 Task: Open Card Card0000000022 in Board Board0000000006 in Workspace WS0000000002 in Trello. Add Member nikhrathi889@gmail.com to Card Card0000000022 in Board Board0000000006 in Workspace WS0000000002 in Trello. Add Blue Label titled Label0000000022 to Card Card0000000022 in Board Board0000000006 in Workspace WS0000000002 in Trello. Add Checklist CL0000000022 to Card Card0000000022 in Board Board0000000006 in Workspace WS0000000002 in Trello. Add Dates with Start Date as Sep 01 2023 and Due Date as Sep 30 2023 to Card Card0000000022 in Board Board0000000006 in Workspace WS0000000002 in Trello
Action: Mouse moved to (614, 61)
Screenshot: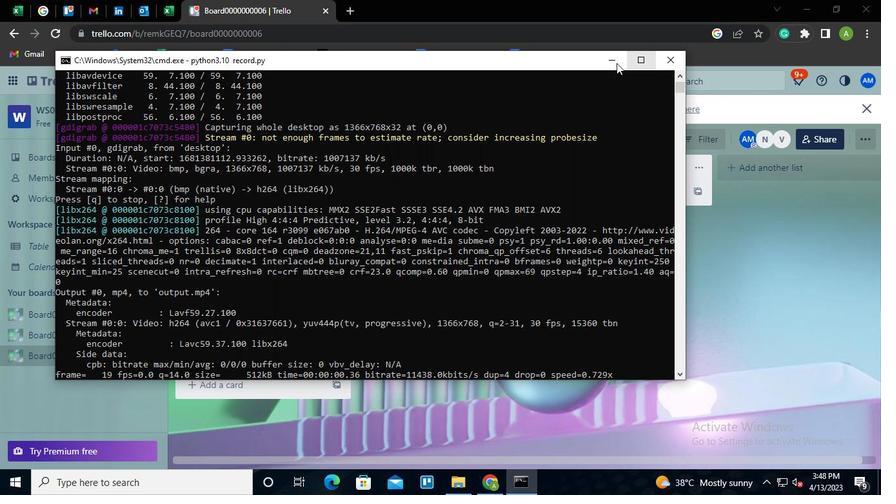 
Action: Mouse pressed left at (614, 61)
Screenshot: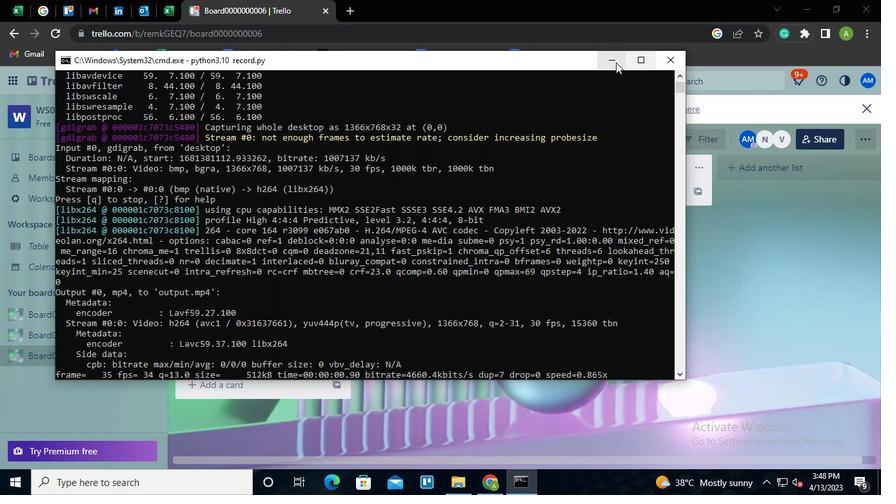 
Action: Mouse moved to (238, 306)
Screenshot: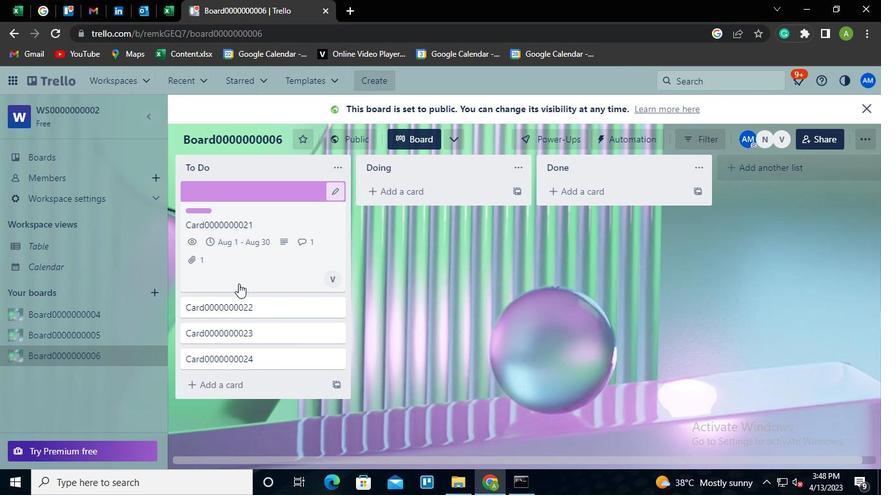 
Action: Mouse pressed left at (238, 306)
Screenshot: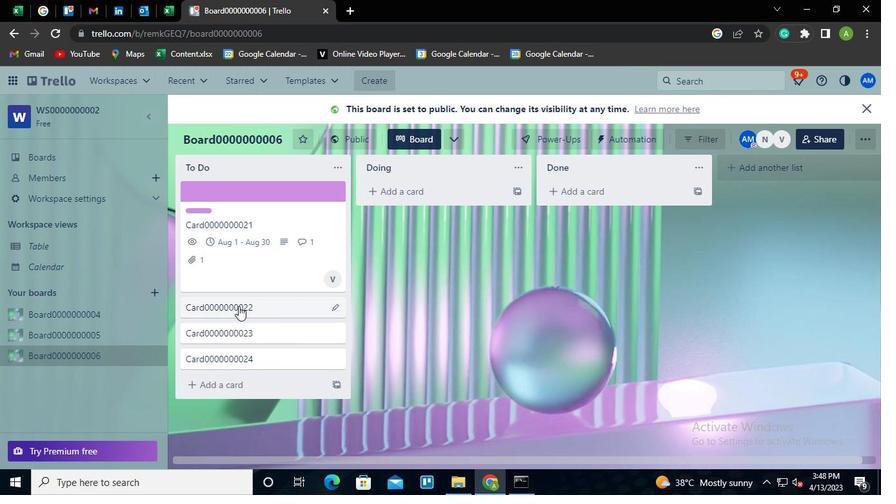 
Action: Mouse moved to (578, 228)
Screenshot: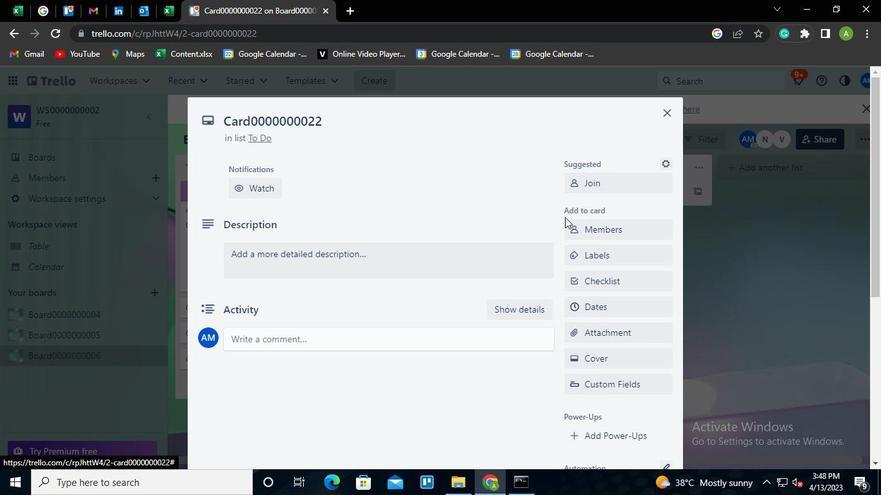 
Action: Mouse pressed left at (578, 228)
Screenshot: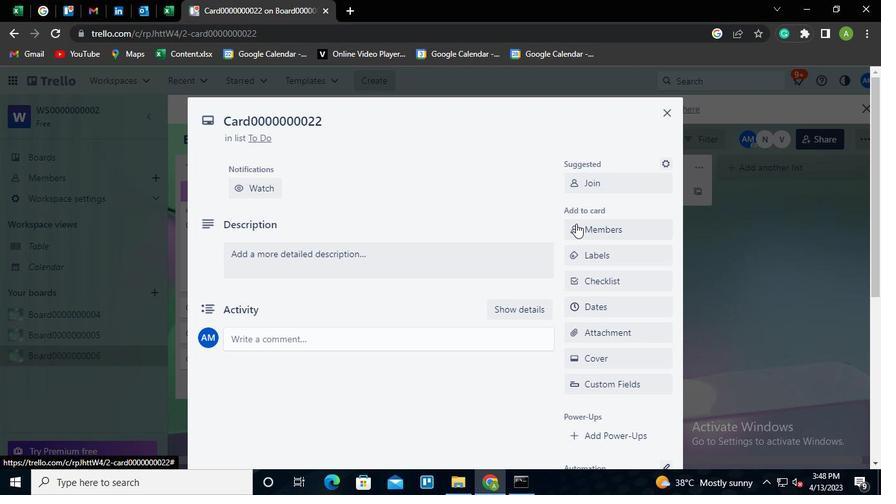 
Action: Mouse moved to (614, 390)
Screenshot: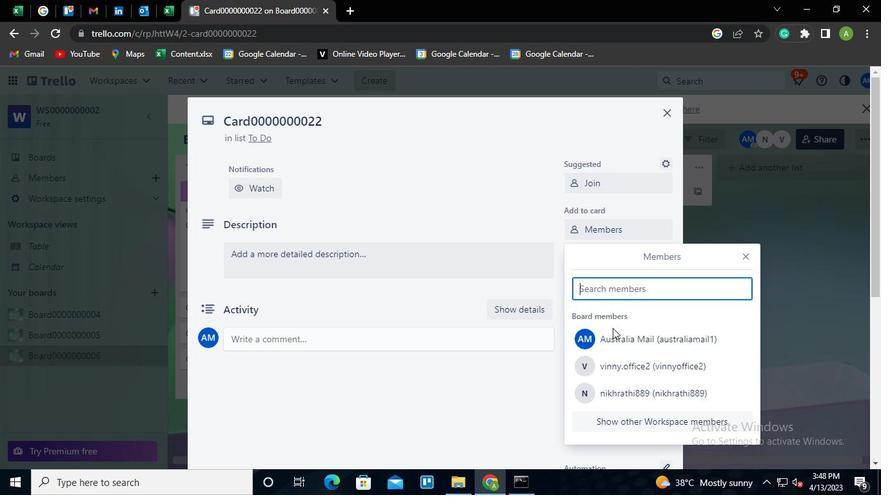 
Action: Mouse pressed left at (614, 390)
Screenshot: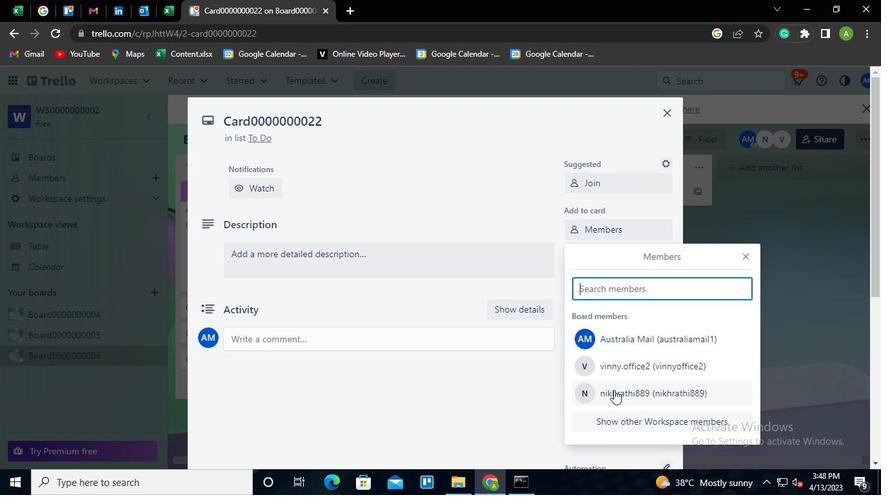 
Action: Mouse moved to (481, 188)
Screenshot: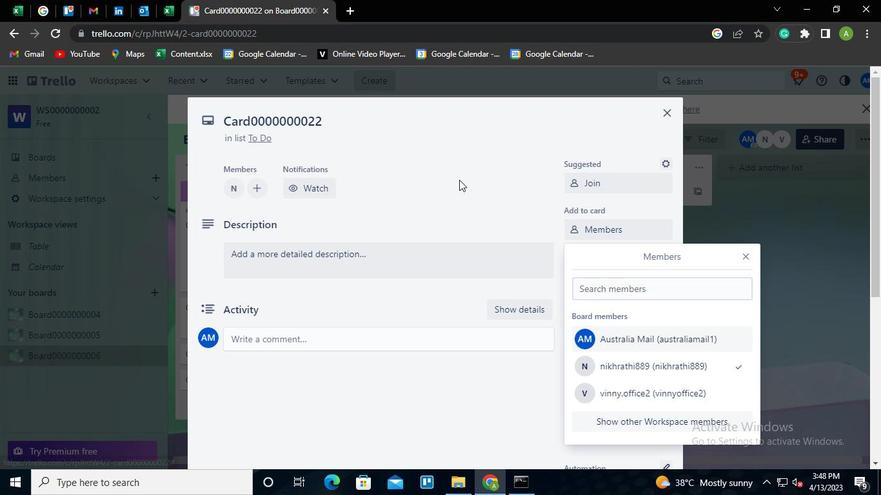 
Action: Mouse pressed left at (481, 188)
Screenshot: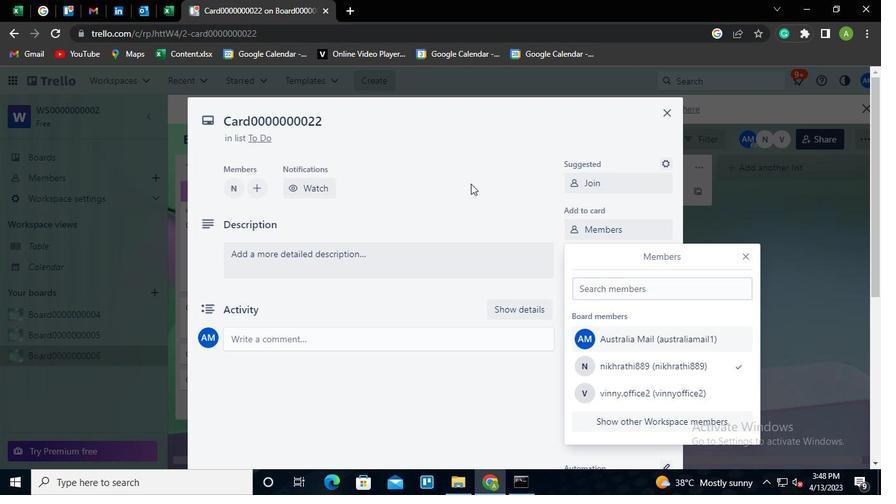 
Action: Mouse moved to (591, 251)
Screenshot: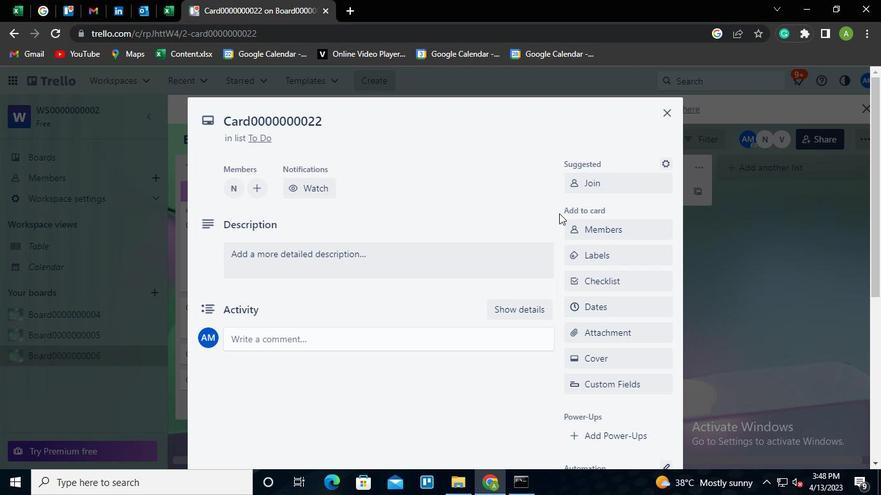 
Action: Mouse pressed left at (591, 251)
Screenshot: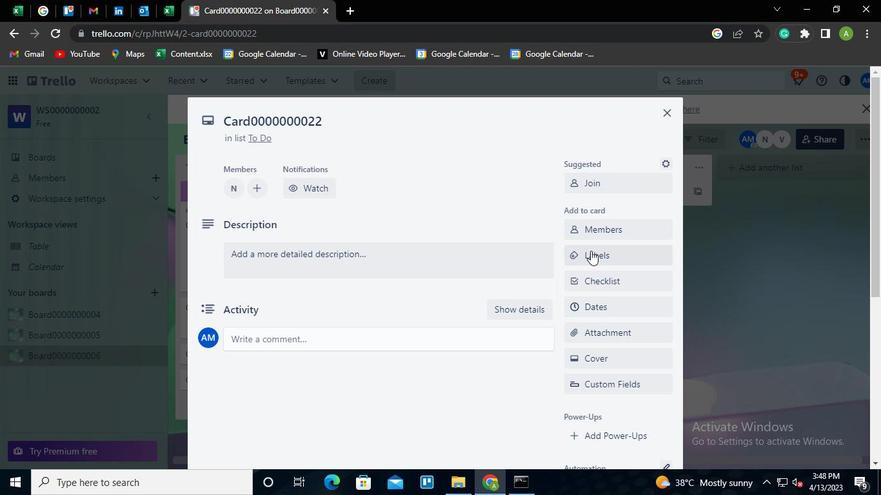 
Action: Mouse moved to (581, 309)
Screenshot: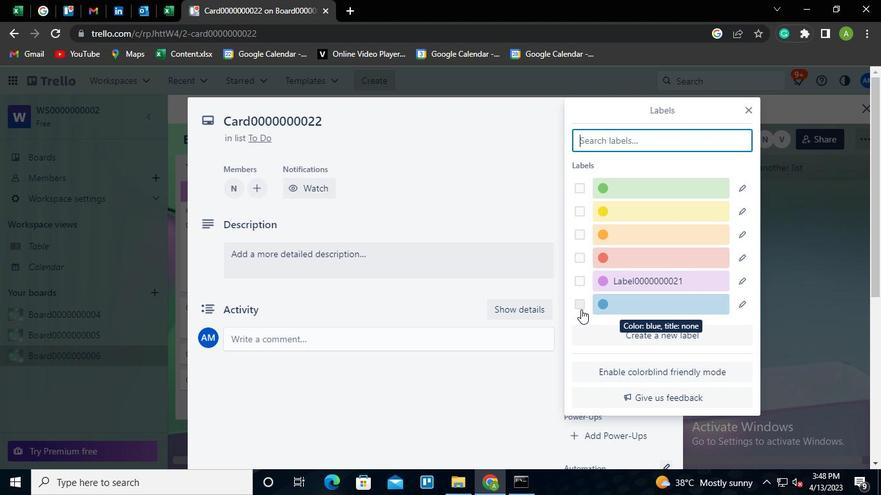
Action: Mouse pressed left at (581, 309)
Screenshot: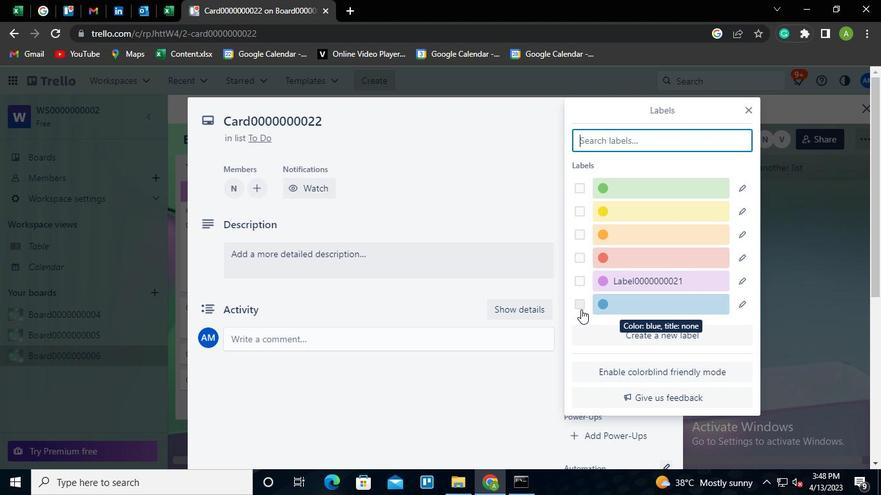 
Action: Mouse moved to (742, 302)
Screenshot: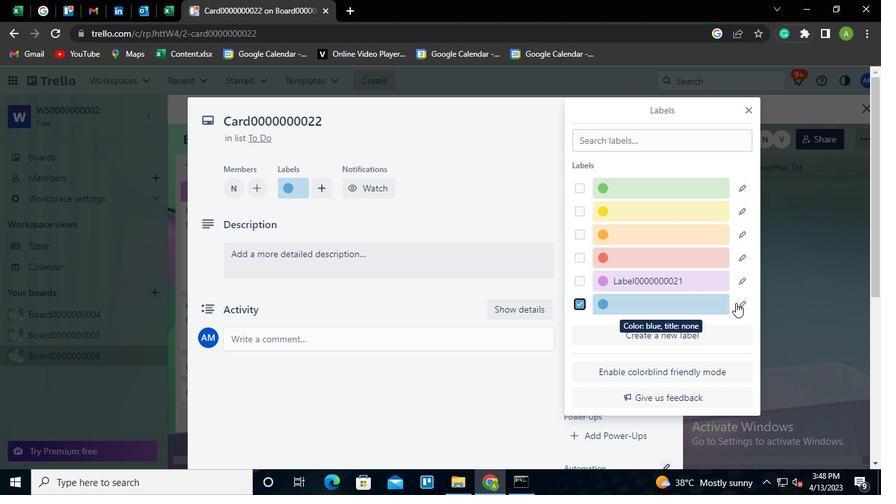 
Action: Mouse pressed left at (742, 302)
Screenshot: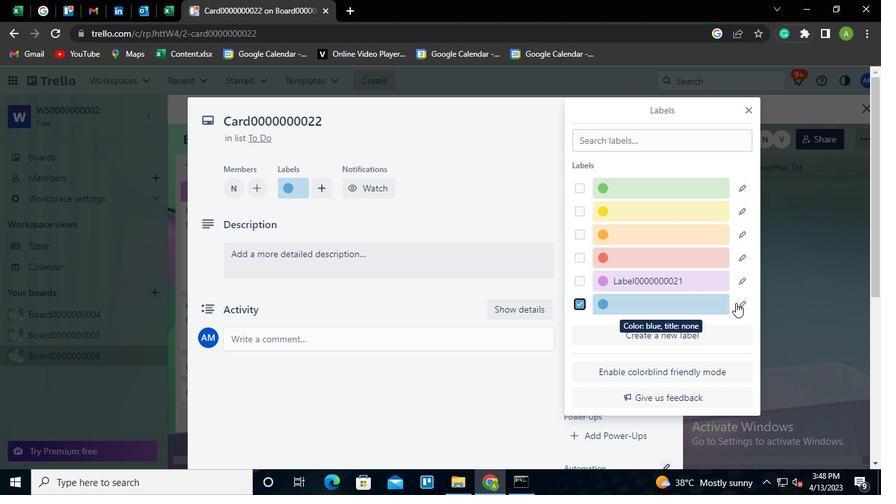 
Action: Mouse moved to (739, 296)
Screenshot: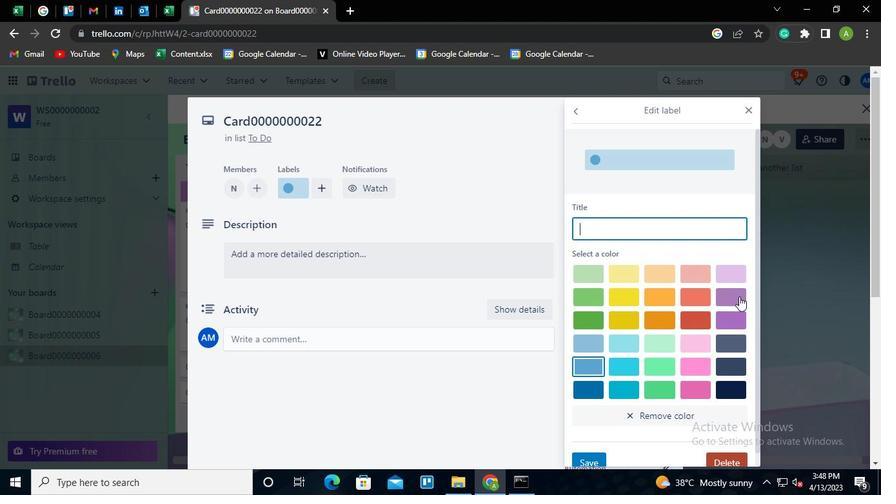
Action: Keyboard Key.shift
Screenshot: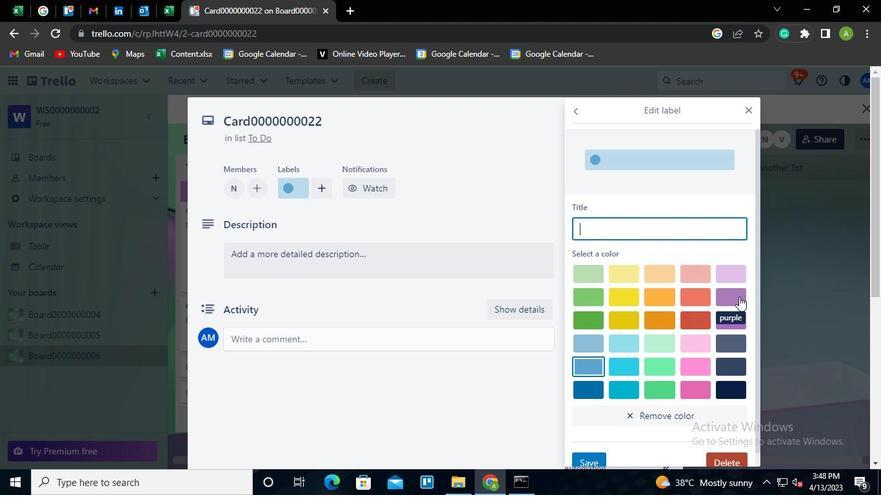
Action: Mouse moved to (738, 296)
Screenshot: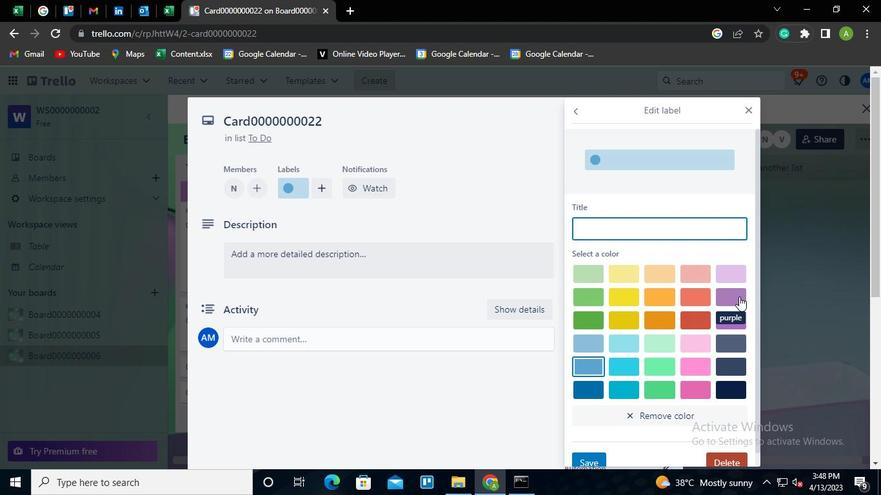 
Action: Keyboard L
Screenshot: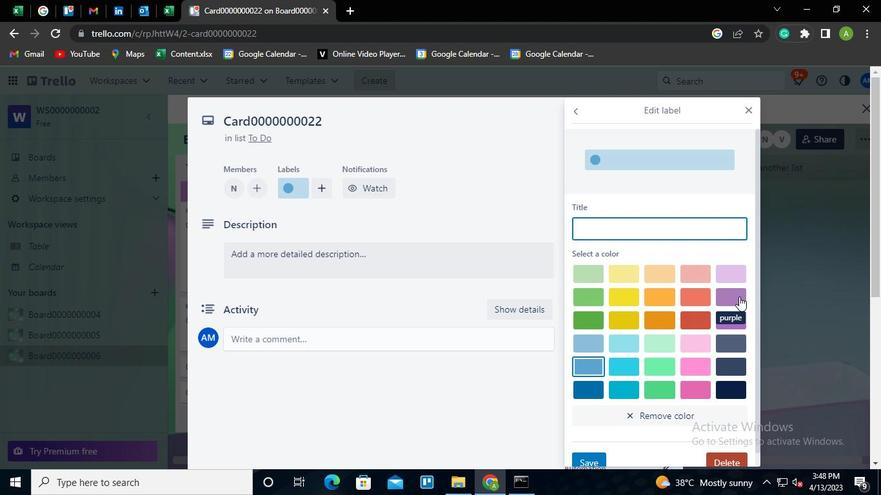 
Action: Keyboard a
Screenshot: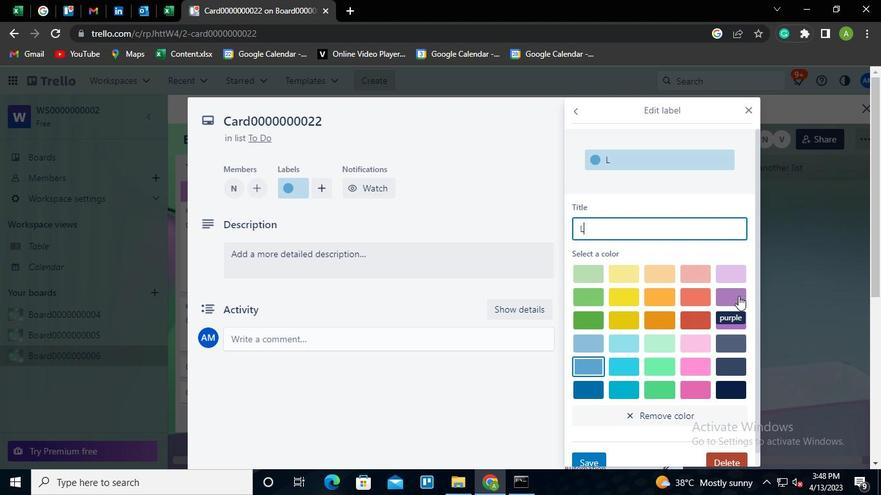
Action: Keyboard b
Screenshot: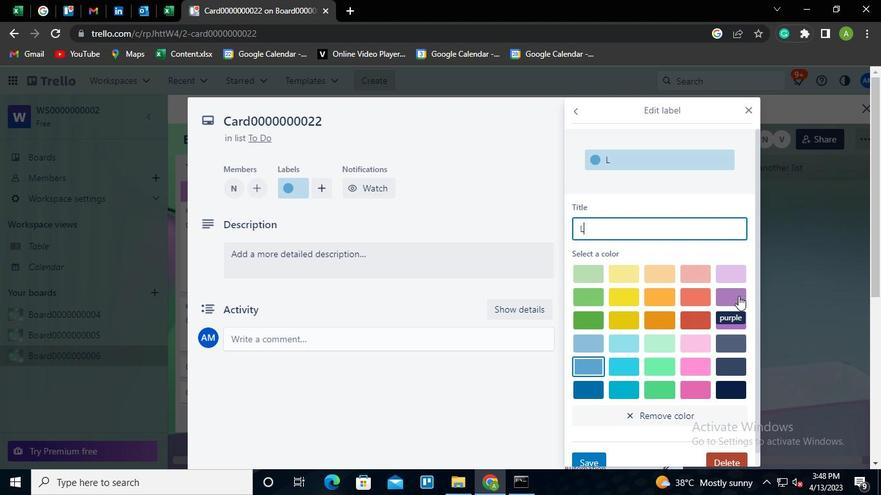 
Action: Keyboard e
Screenshot: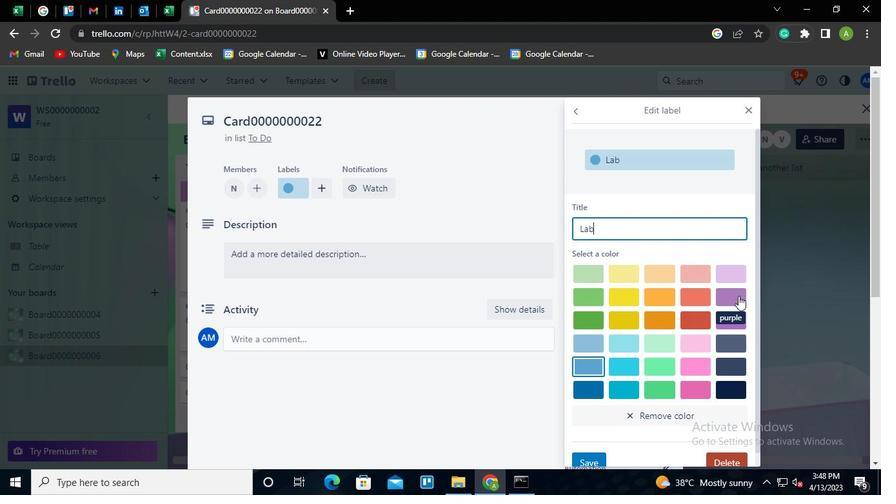 
Action: Keyboard l
Screenshot: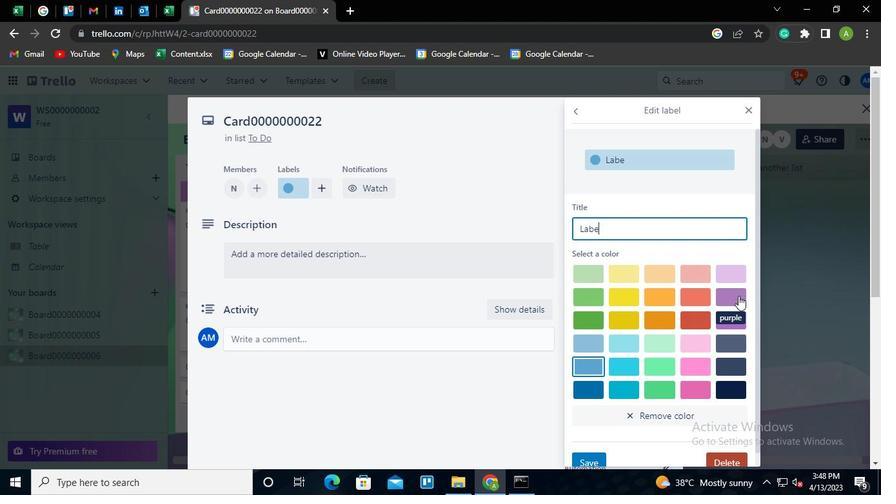 
Action: Keyboard <96>
Screenshot: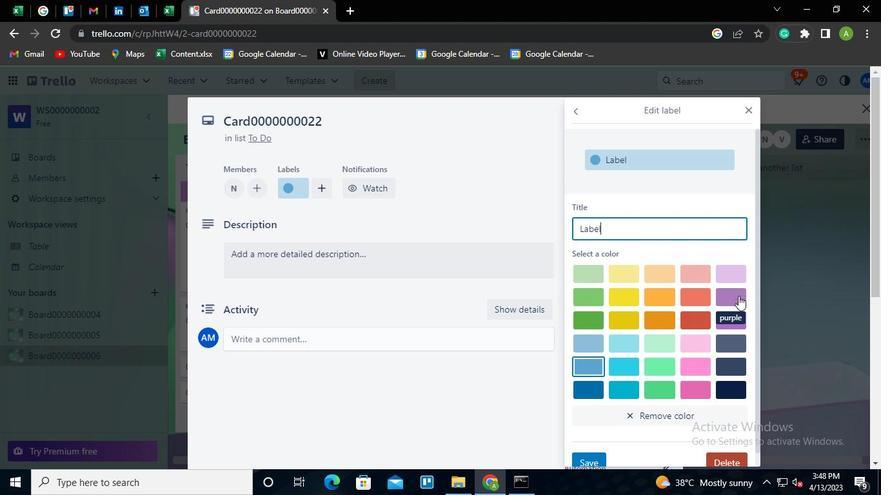 
Action: Keyboard <96>
Screenshot: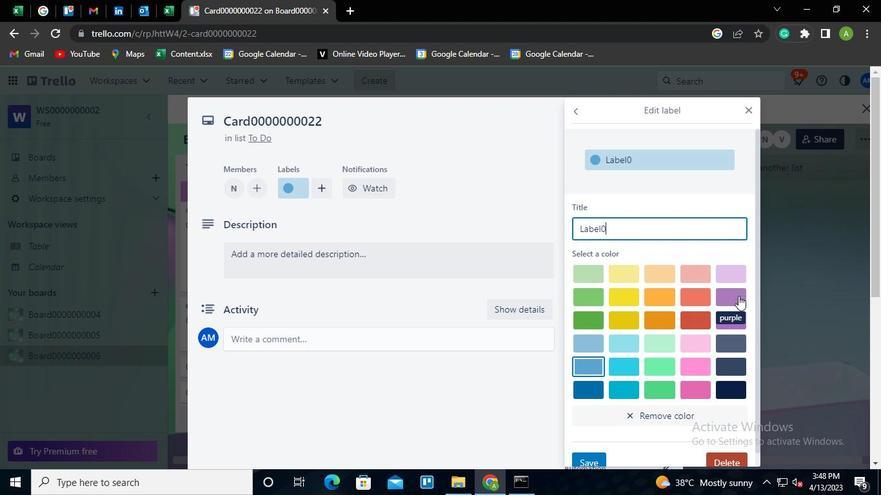
Action: Keyboard <96>
Screenshot: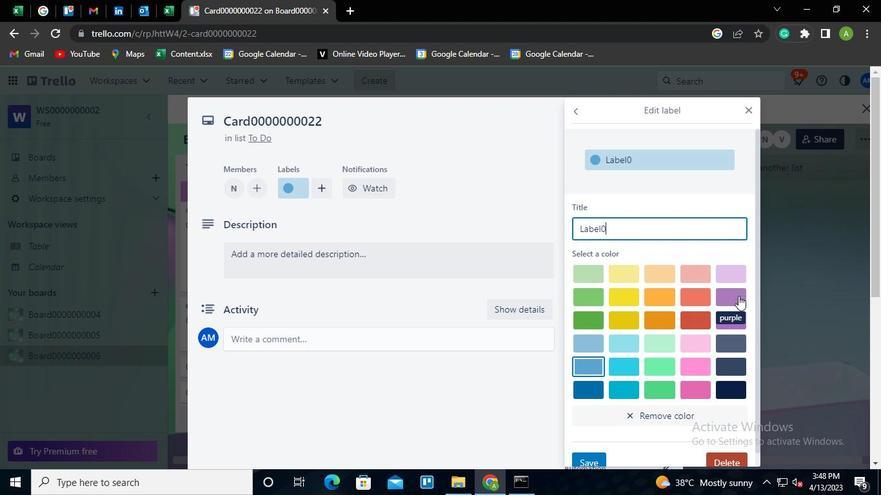 
Action: Keyboard <96>
Screenshot: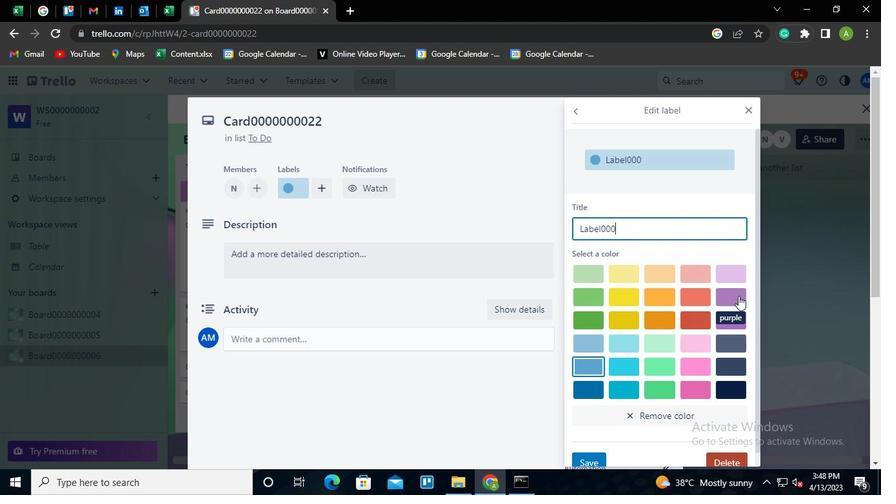 
Action: Keyboard <96>
Screenshot: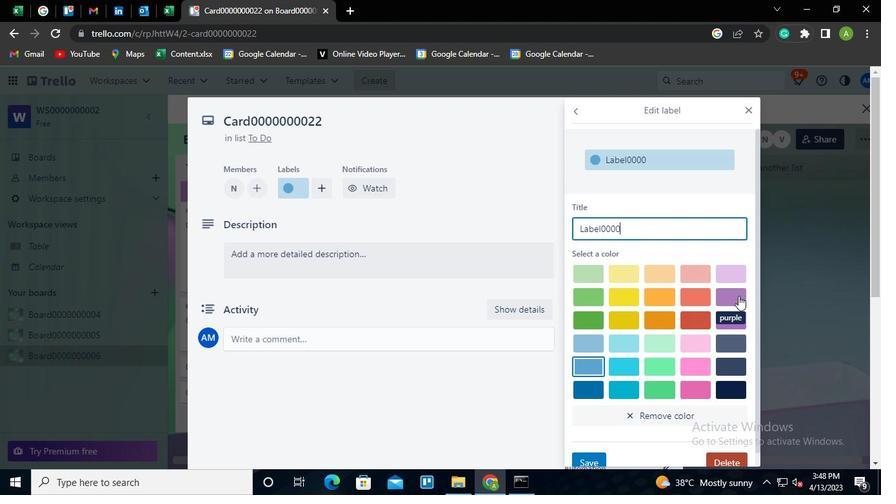 
Action: Keyboard <96>
Screenshot: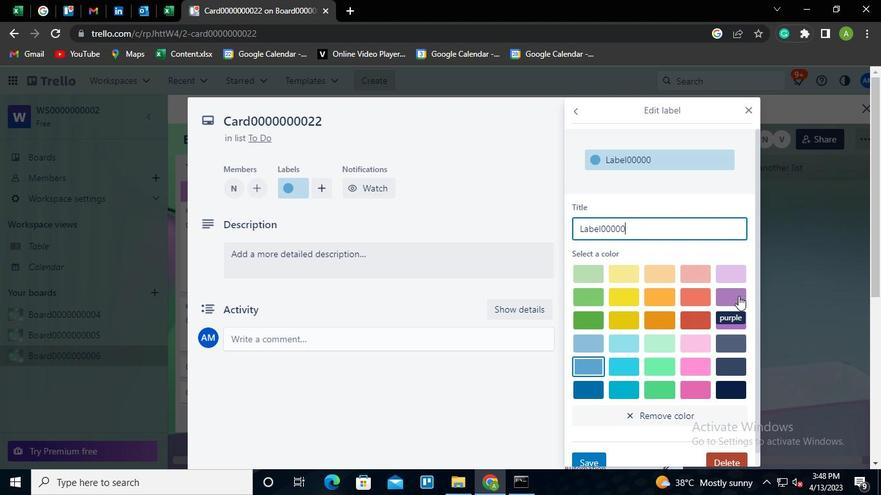 
Action: Keyboard <96>
Screenshot: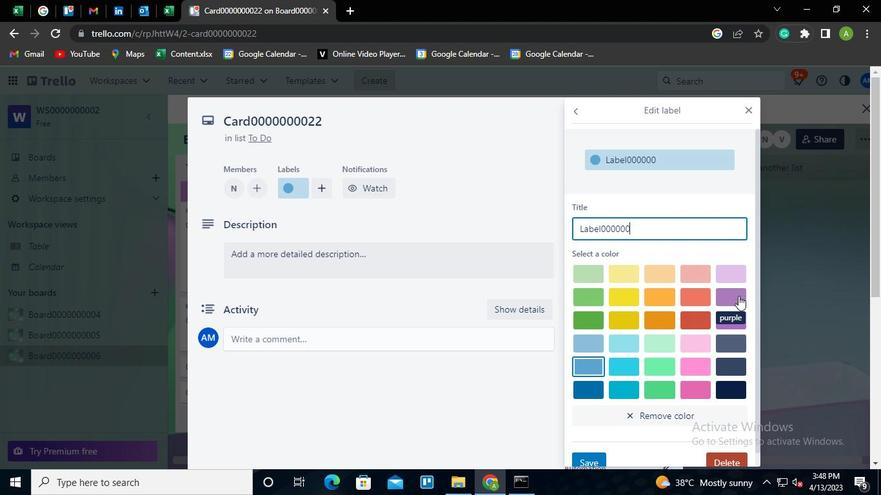 
Action: Keyboard <96>
Screenshot: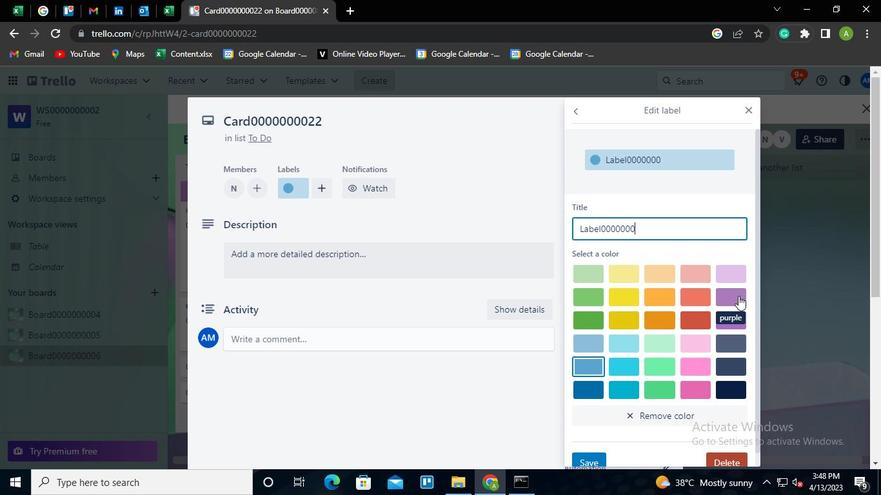 
Action: Keyboard <98>
Screenshot: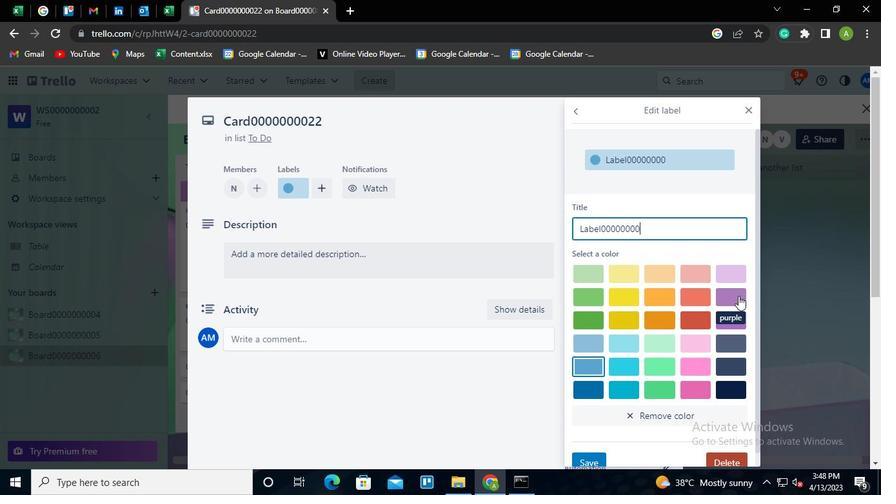 
Action: Keyboard <98>
Screenshot: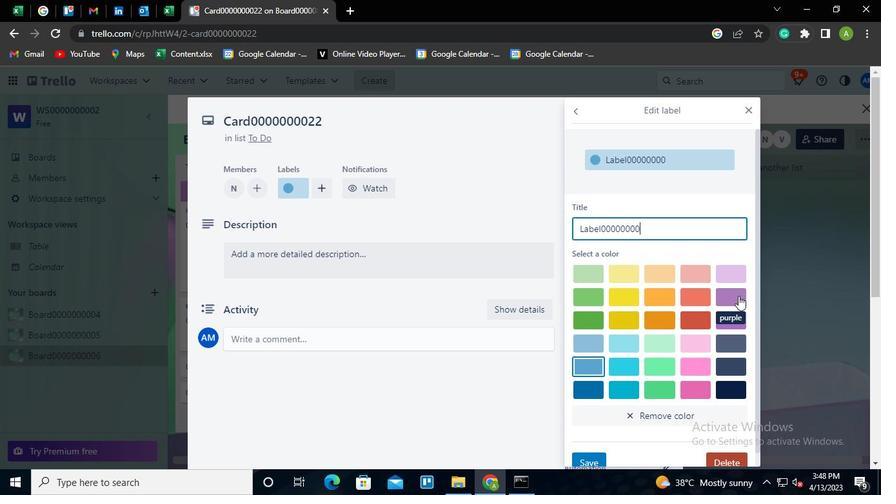 
Action: Mouse moved to (591, 456)
Screenshot: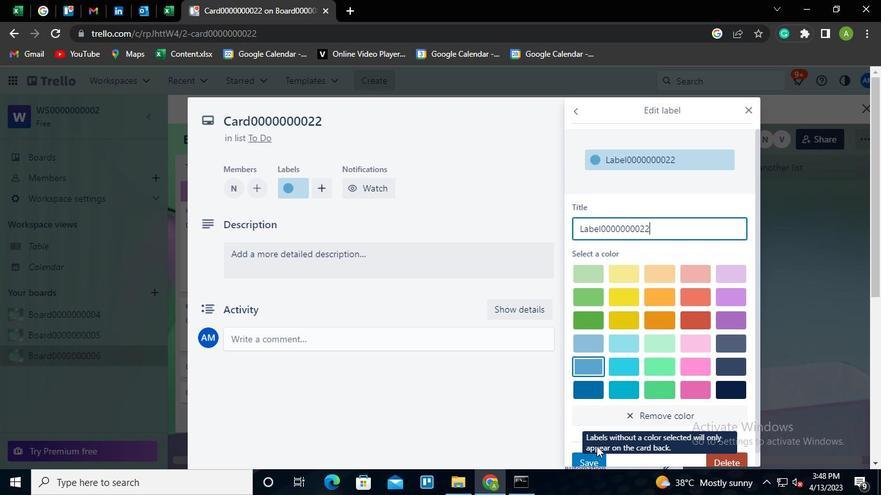 
Action: Mouse pressed left at (591, 456)
Screenshot: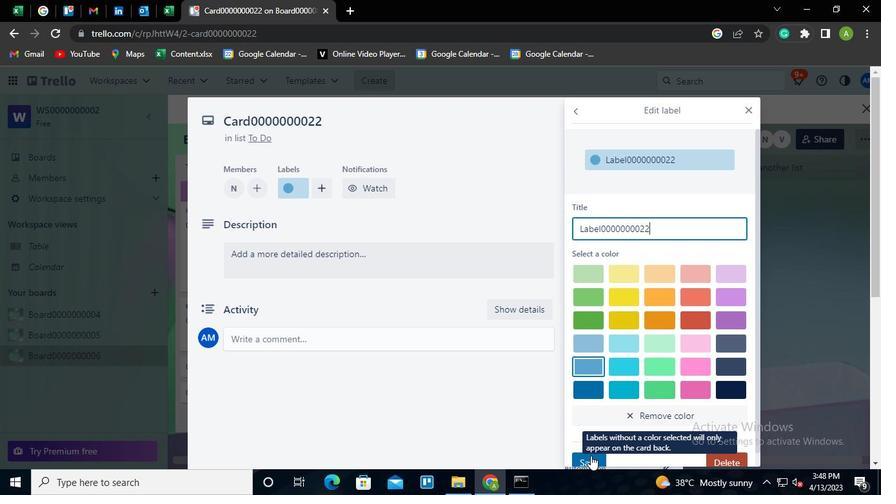 
Action: Mouse moved to (515, 214)
Screenshot: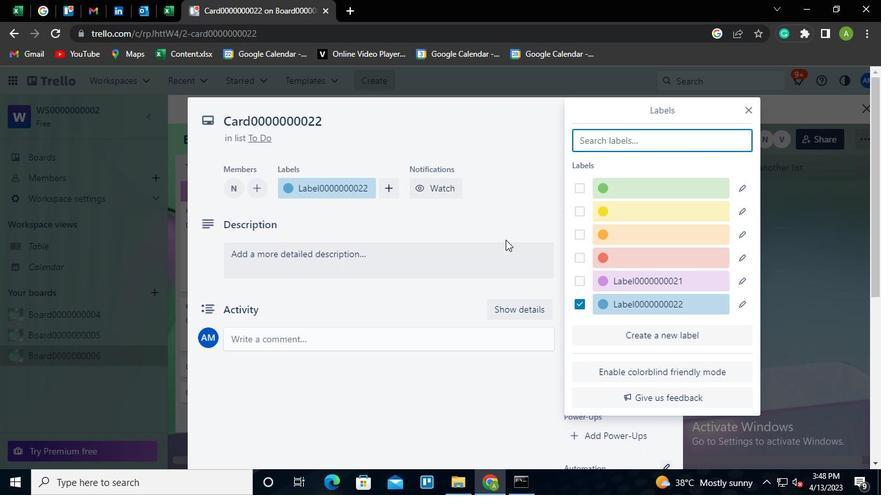 
Action: Mouse pressed left at (515, 214)
Screenshot: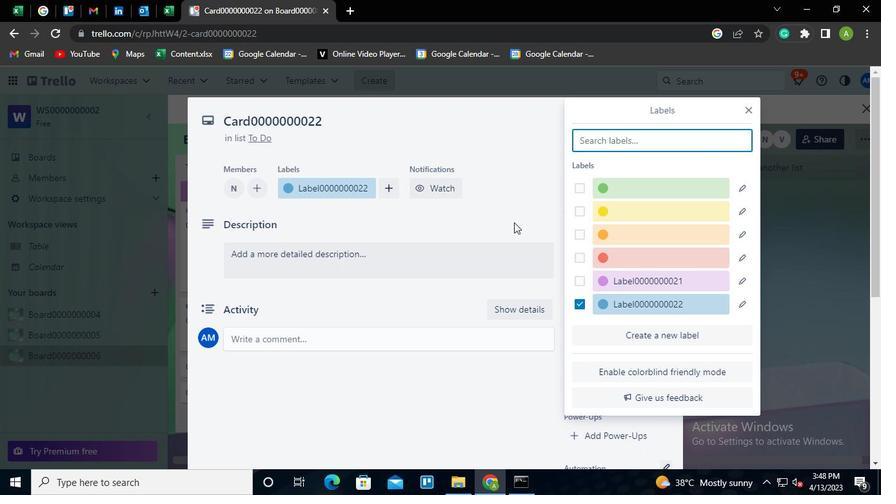 
Action: Mouse moved to (602, 281)
Screenshot: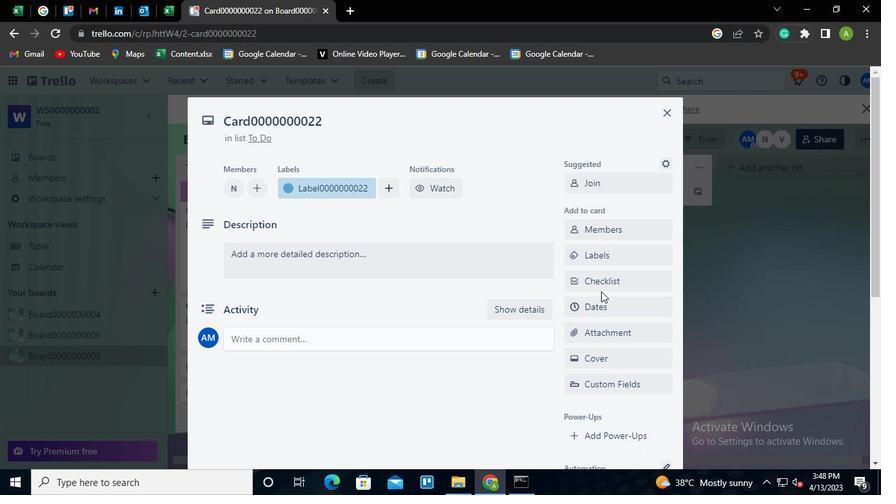 
Action: Mouse pressed left at (602, 281)
Screenshot: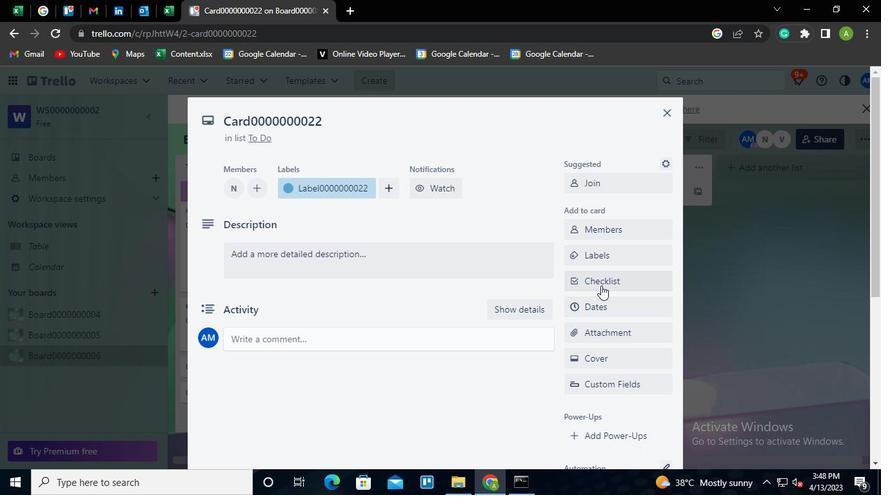 
Action: Mouse moved to (602, 281)
Screenshot: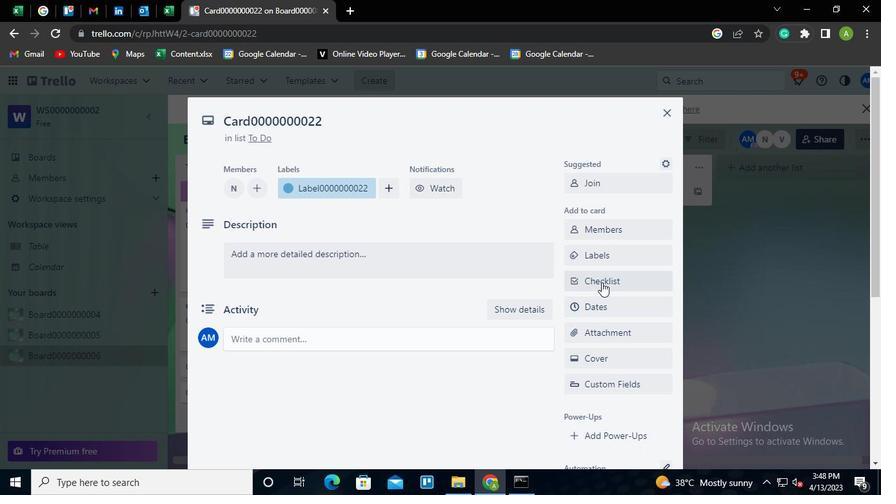 
Action: Keyboard Key.shift
Screenshot: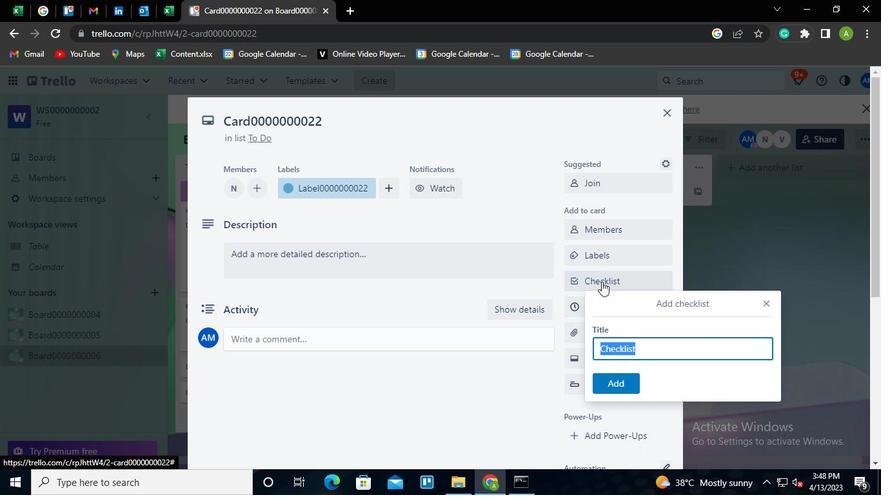 
Action: Keyboard C
Screenshot: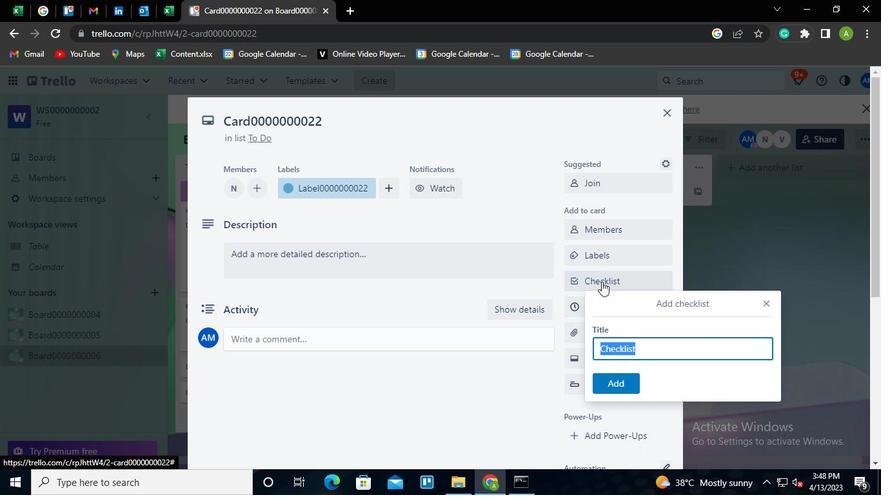 
Action: Keyboard L
Screenshot: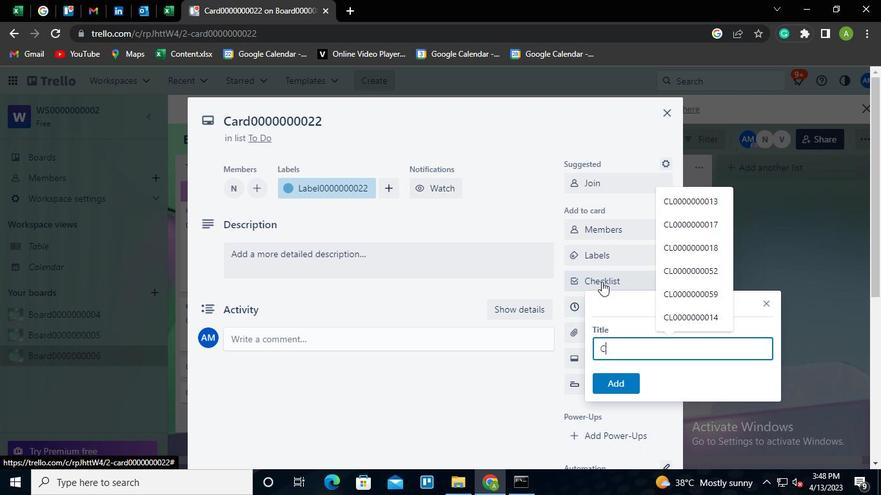 
Action: Keyboard <96>
Screenshot: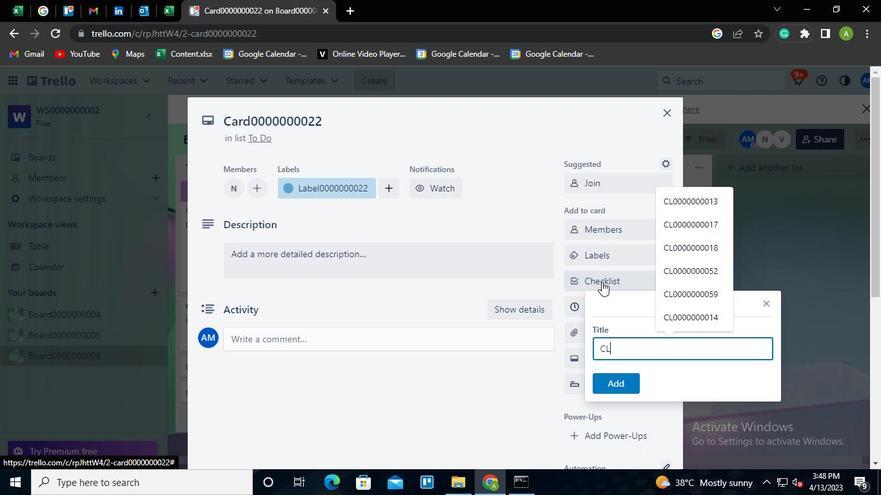 
Action: Keyboard <96>
Screenshot: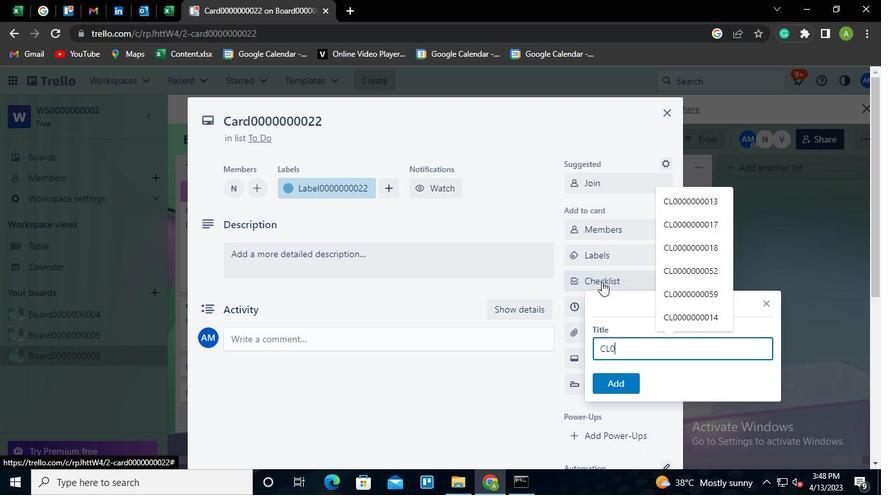 
Action: Keyboard <96>
Screenshot: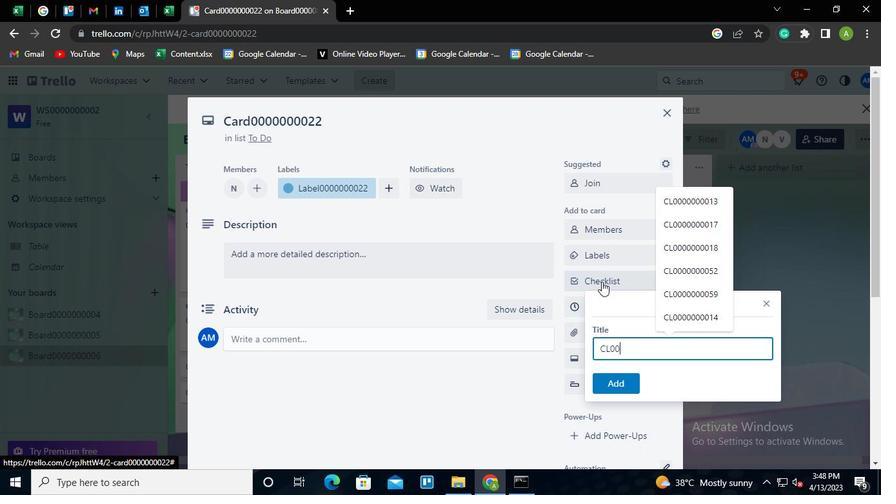
Action: Keyboard <96>
Screenshot: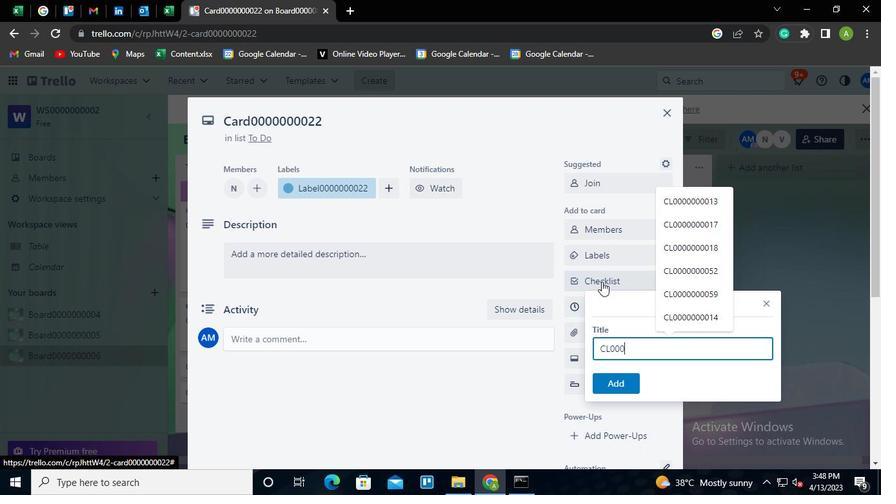 
Action: Keyboard <96>
Screenshot: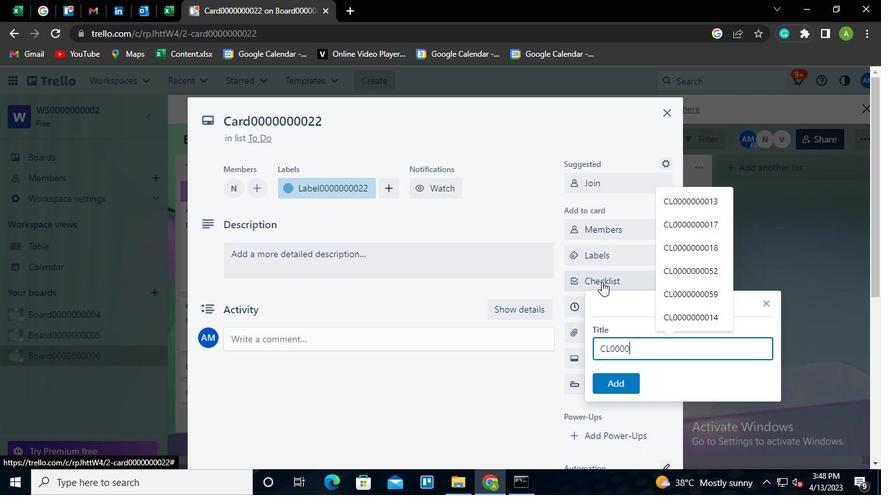 
Action: Keyboard <96>
Screenshot: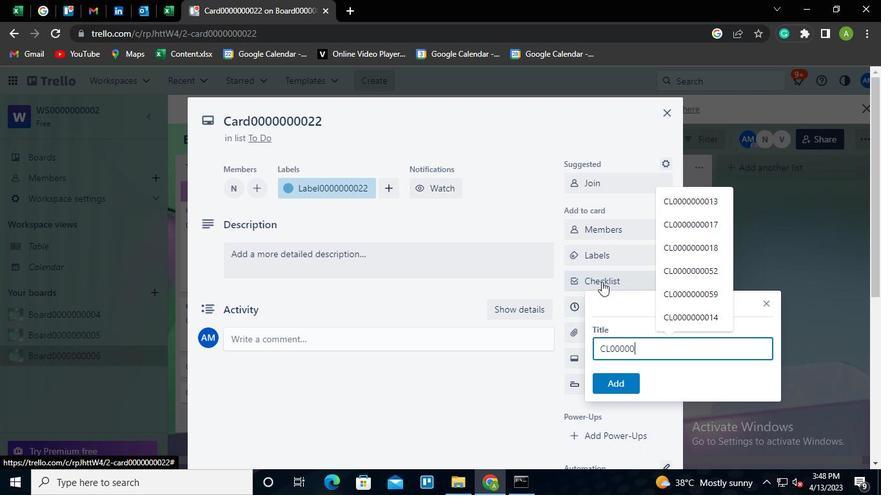
Action: Keyboard <96>
Screenshot: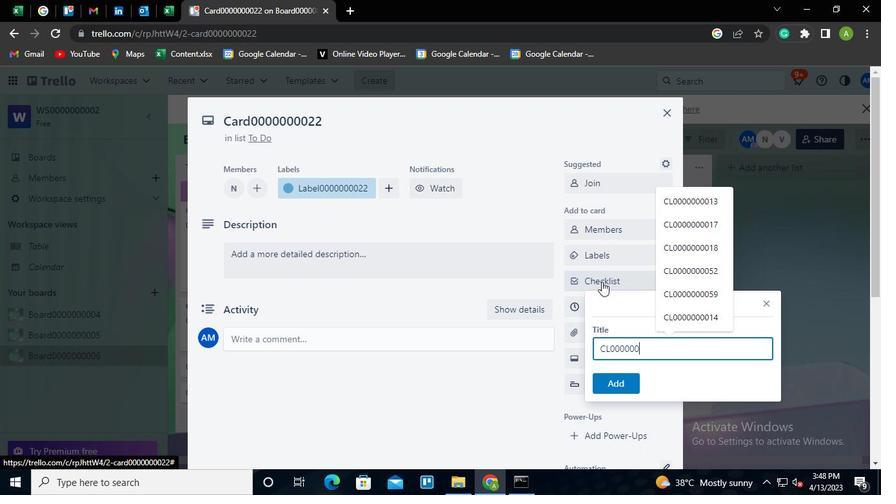 
Action: Keyboard <96>
Screenshot: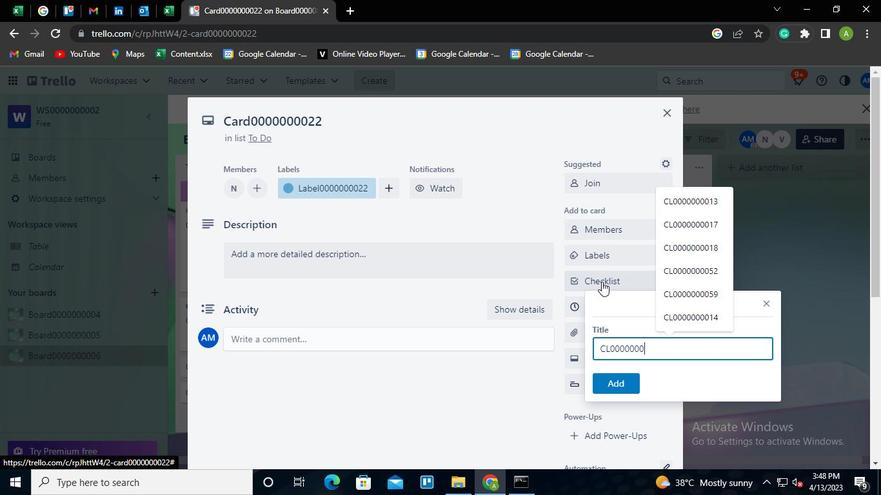 
Action: Keyboard <98>
Screenshot: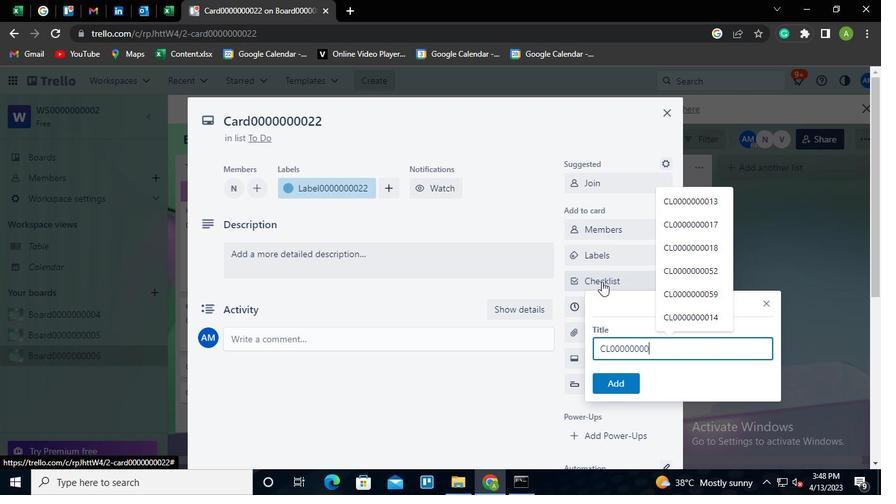 
Action: Keyboard <98>
Screenshot: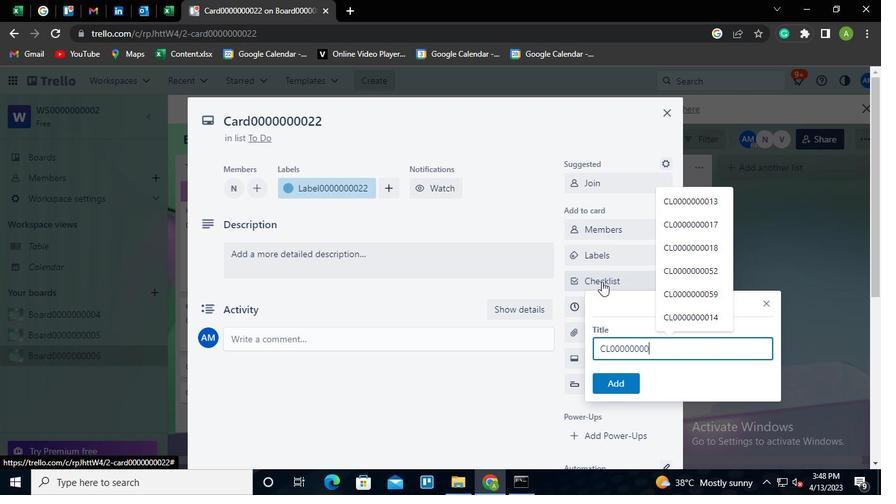 
Action: Mouse moved to (614, 378)
Screenshot: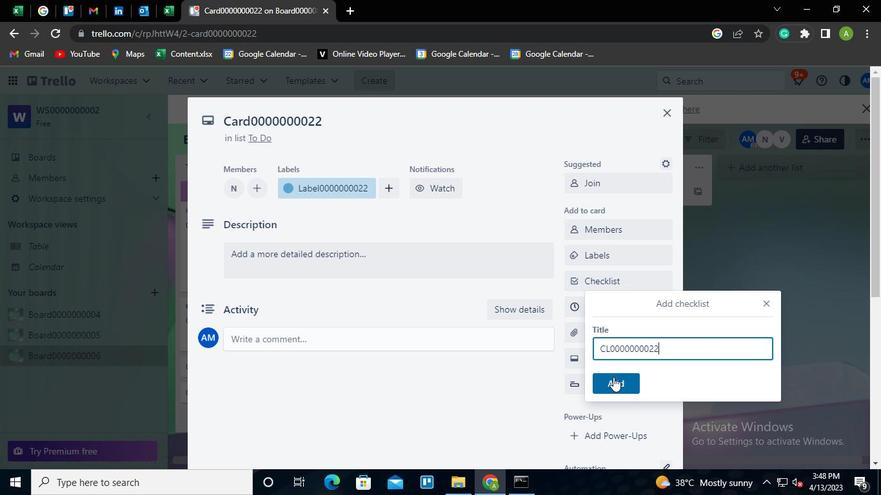 
Action: Mouse pressed left at (614, 378)
Screenshot: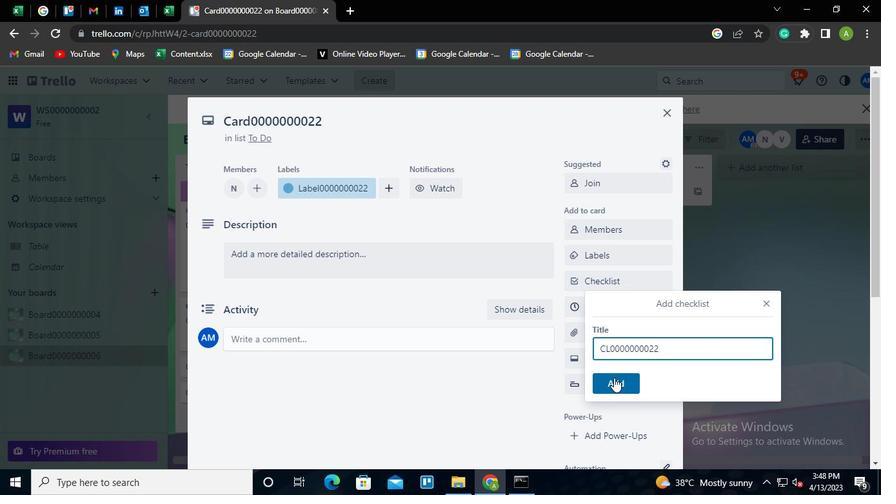 
Action: Mouse moved to (608, 302)
Screenshot: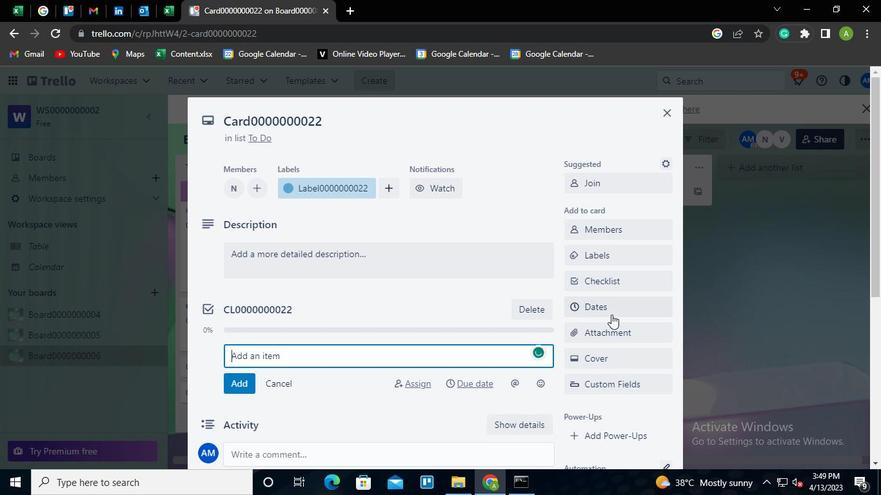 
Action: Mouse pressed left at (608, 302)
Screenshot: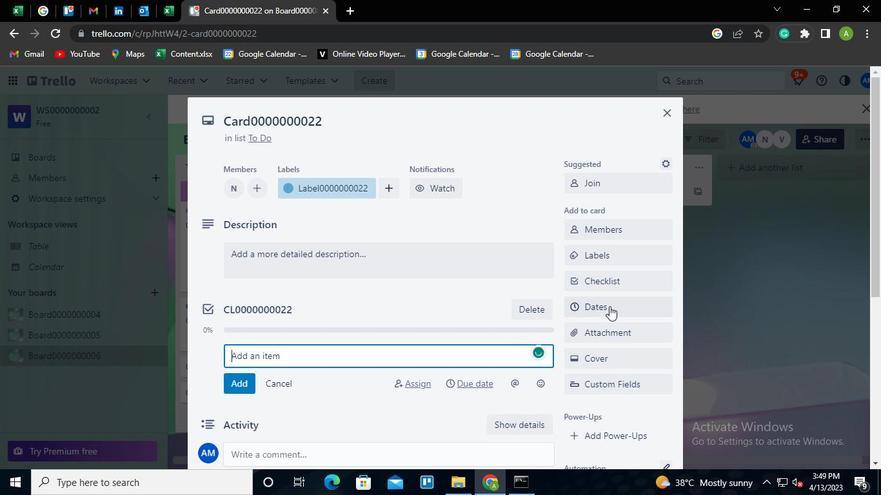 
Action: Mouse moved to (578, 341)
Screenshot: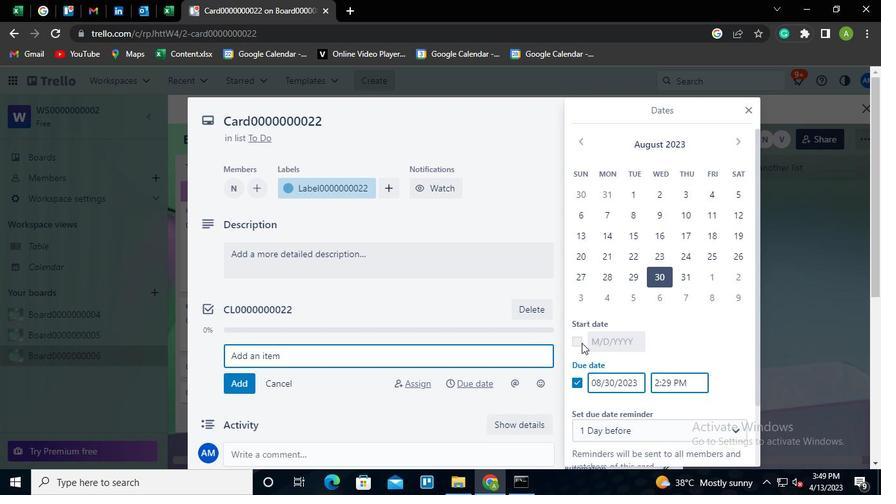 
Action: Mouse pressed left at (578, 341)
Screenshot: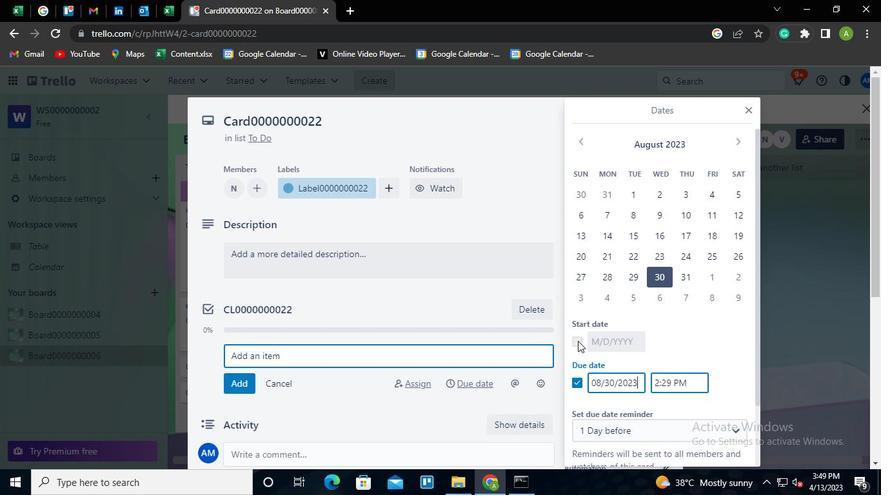 
Action: Mouse moved to (602, 343)
Screenshot: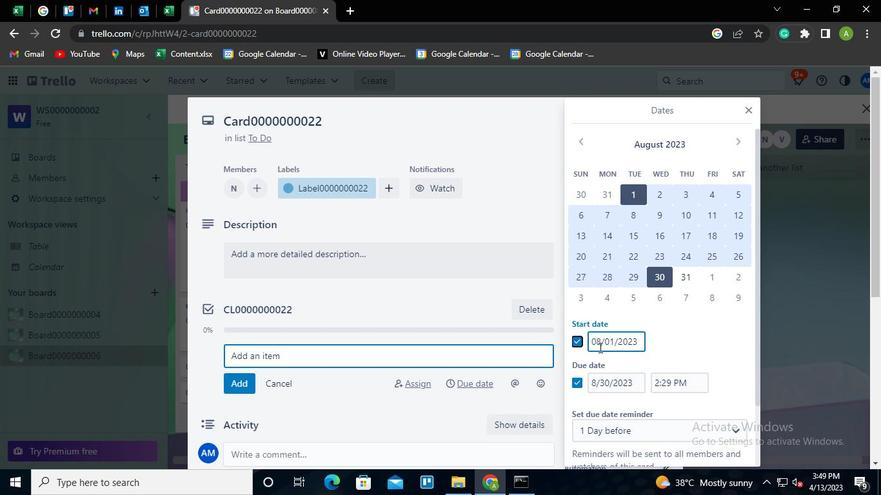 
Action: Mouse pressed left at (602, 343)
Screenshot: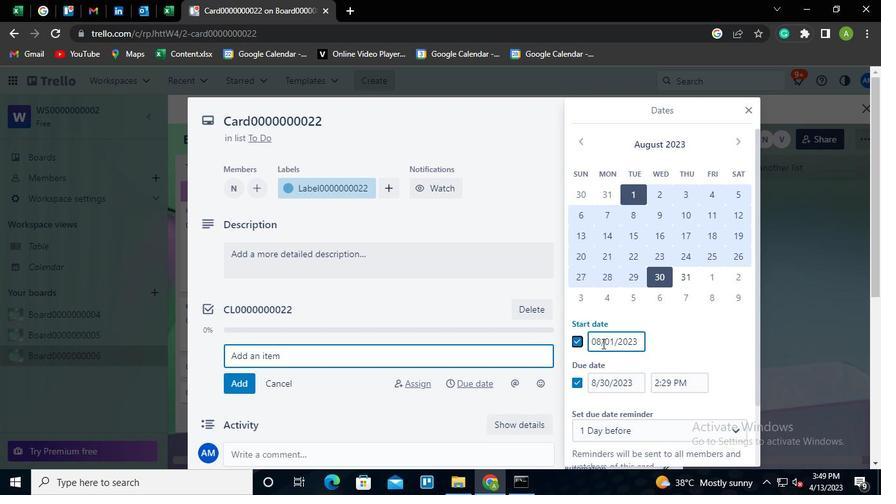 
Action: Mouse moved to (644, 341)
Screenshot: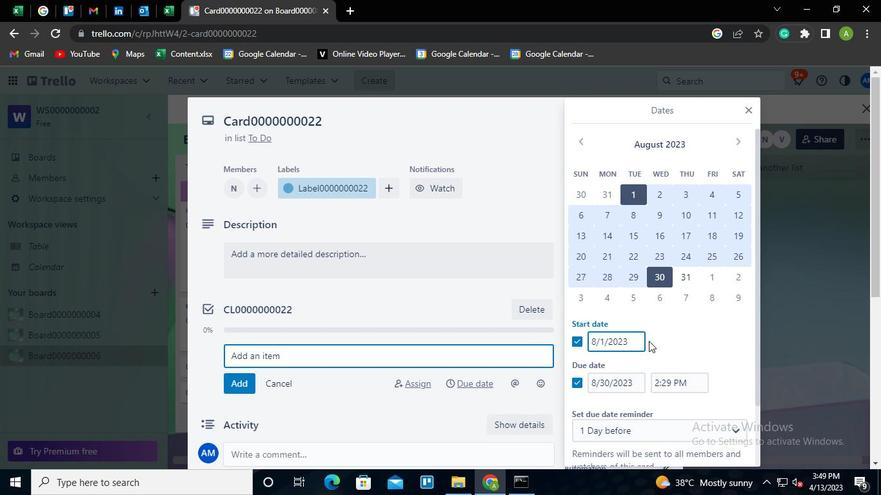
Action: Keyboard Key.left
Screenshot: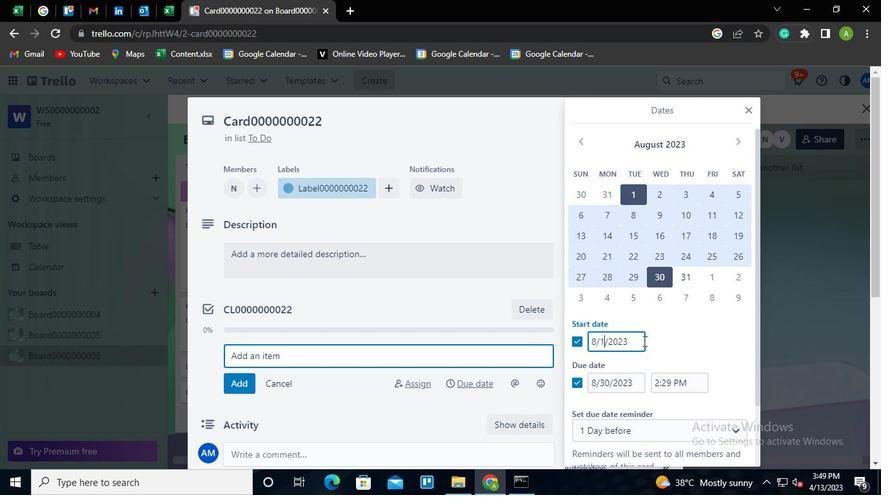 
Action: Keyboard Key.left
Screenshot: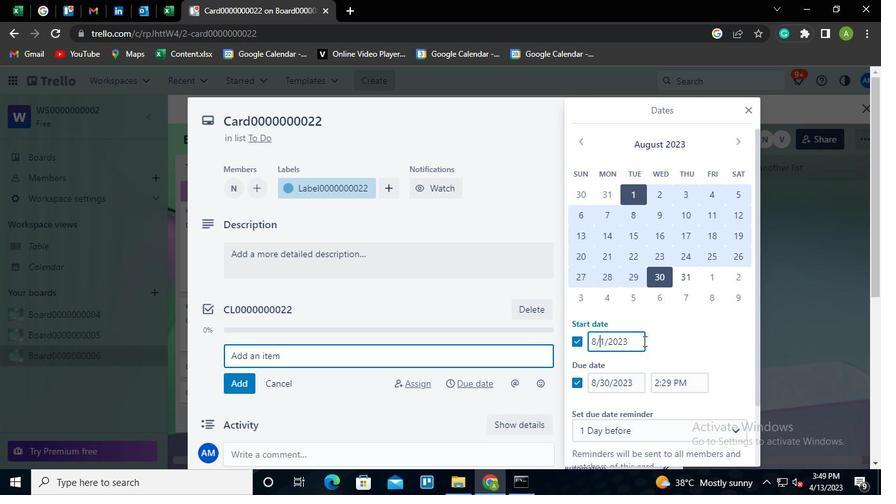
Action: Keyboard Key.backspace
Screenshot: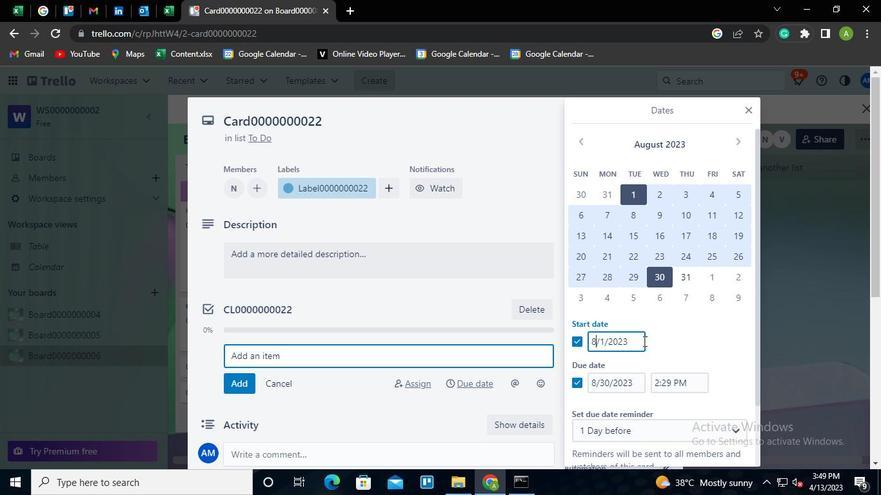 
Action: Keyboard <105>
Screenshot: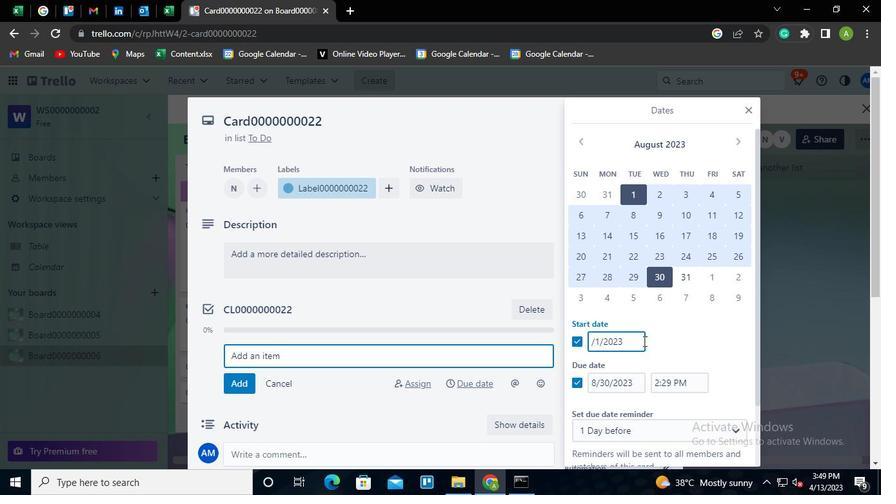 
Action: Mouse moved to (704, 339)
Screenshot: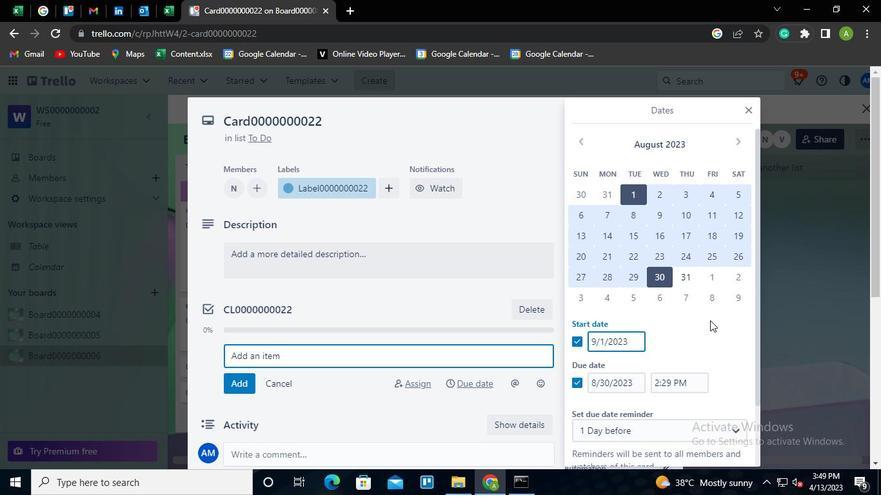 
Action: Mouse pressed left at (704, 339)
Screenshot: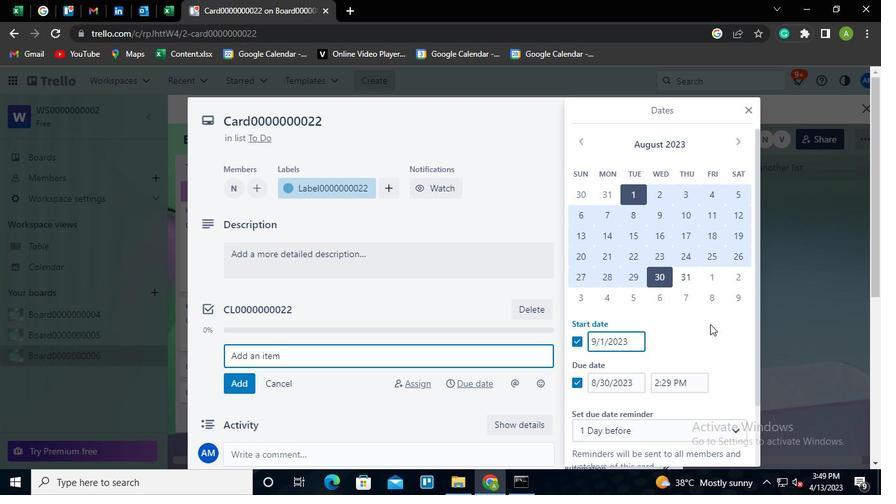 
Action: Mouse moved to (614, 381)
Screenshot: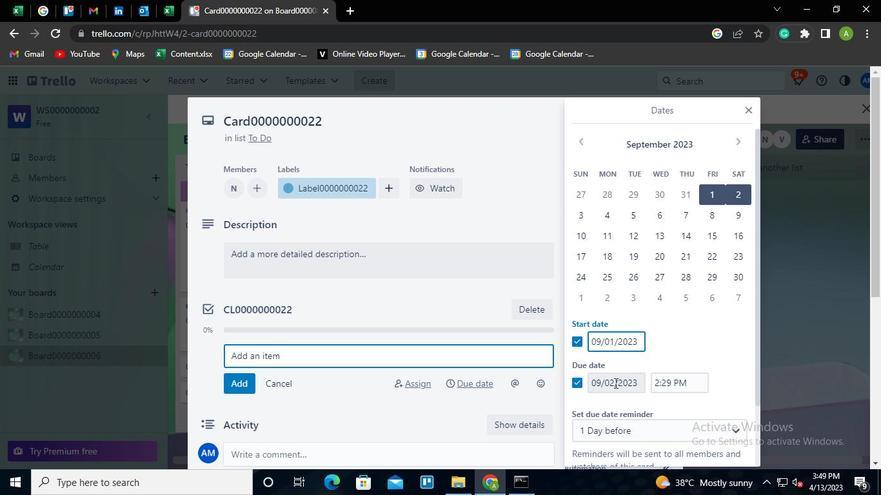 
Action: Mouse pressed left at (614, 381)
Screenshot: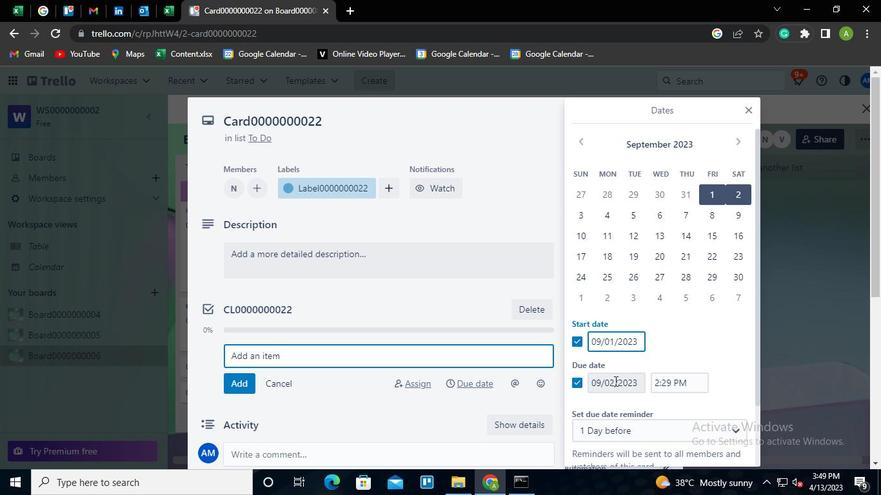 
Action: Mouse moved to (627, 369)
Screenshot: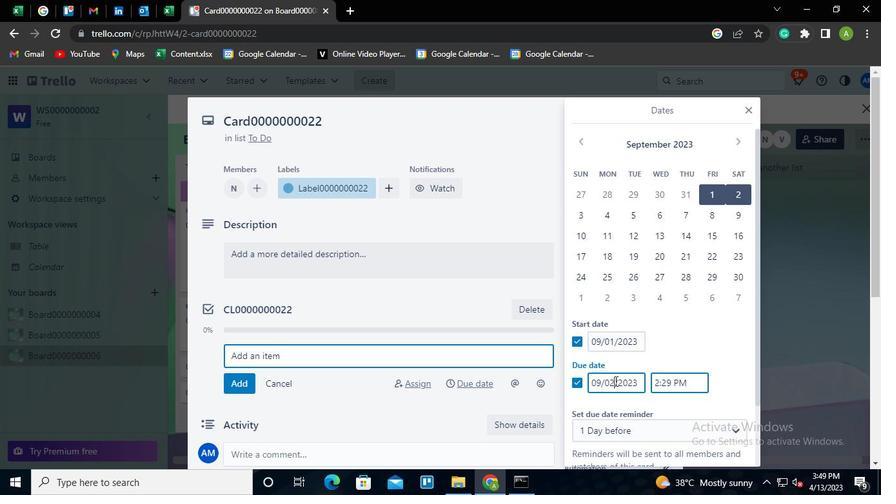 
Action: Keyboard Key.backspace
Screenshot: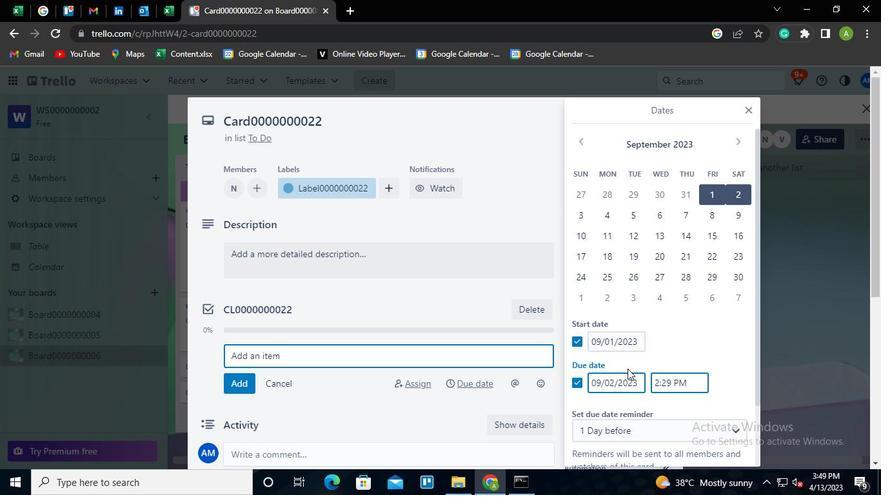 
Action: Keyboard Key.backspace
Screenshot: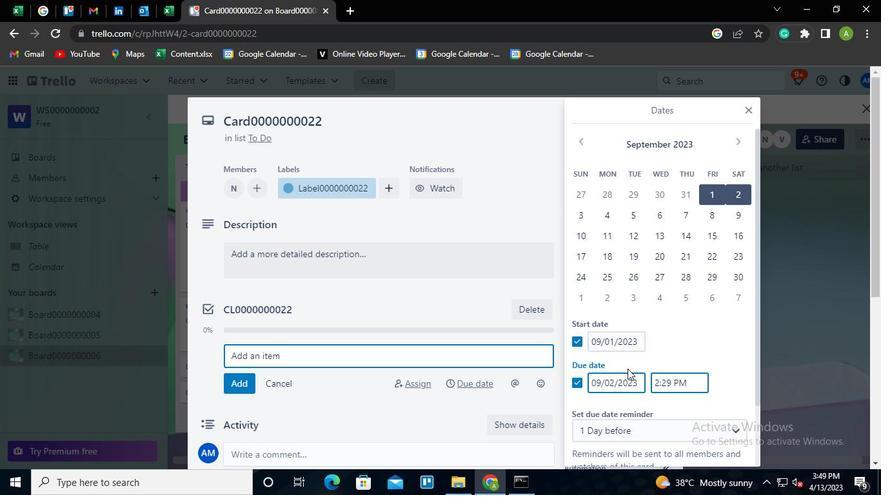 
Action: Keyboard <99>
Screenshot: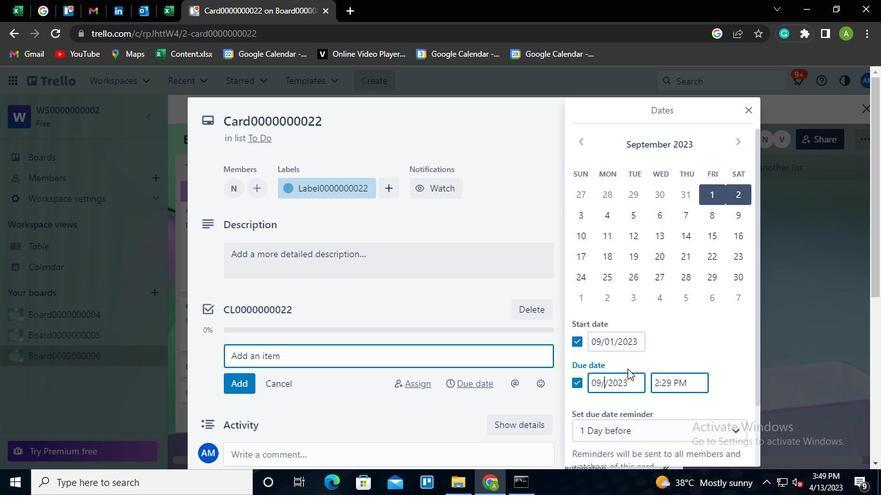 
Action: Keyboard <96>
Screenshot: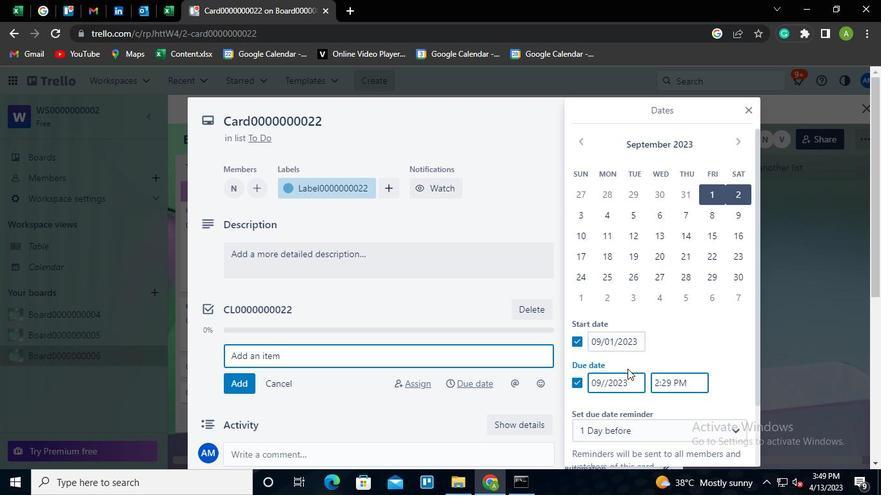 
Action: Mouse moved to (692, 333)
Screenshot: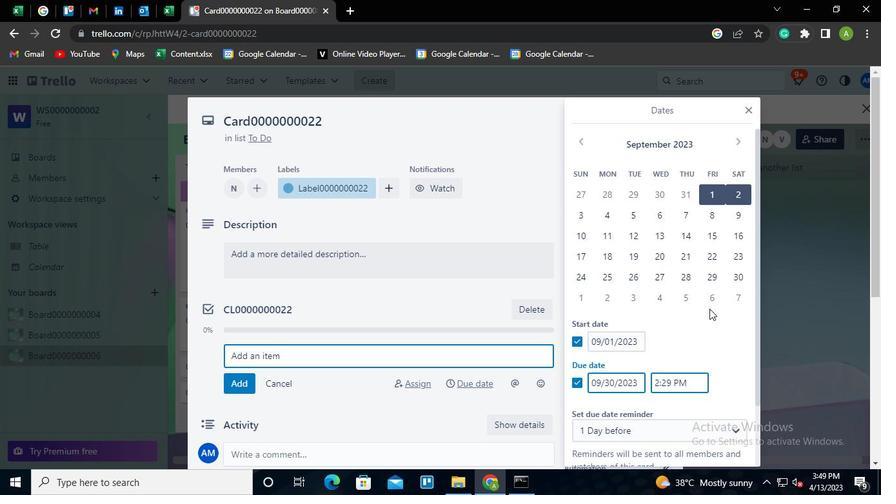 
Action: Mouse pressed left at (692, 333)
Screenshot: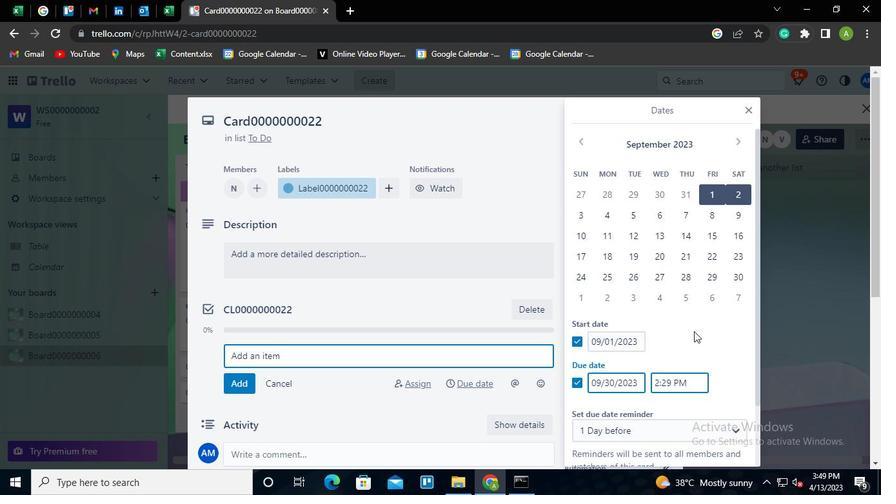 
Action: Mouse moved to (632, 415)
Screenshot: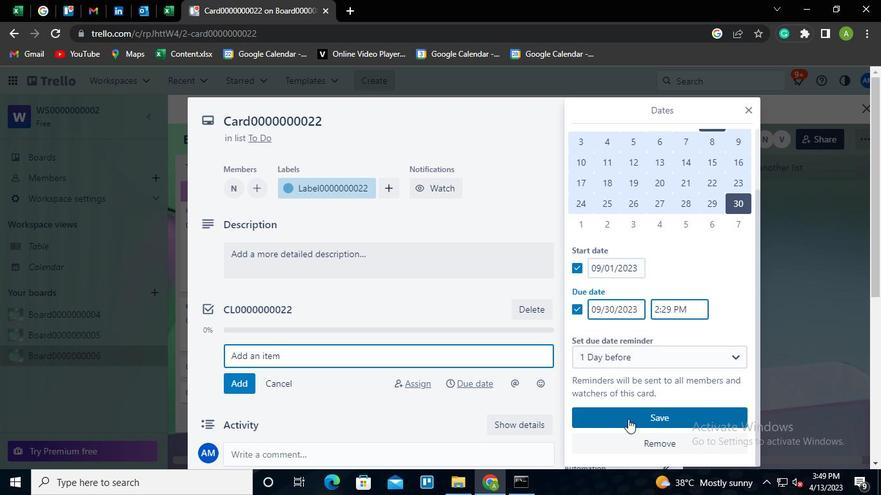 
Action: Mouse pressed left at (632, 415)
Screenshot: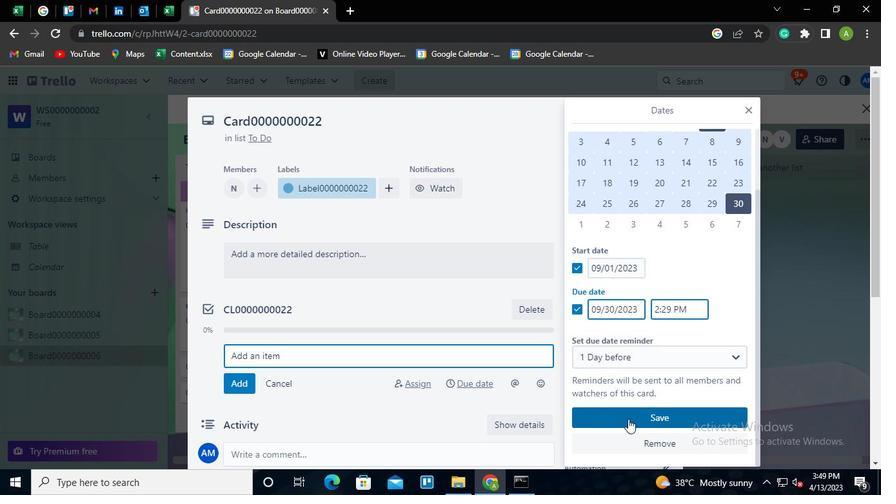 
Action: Mouse moved to (521, 477)
Screenshot: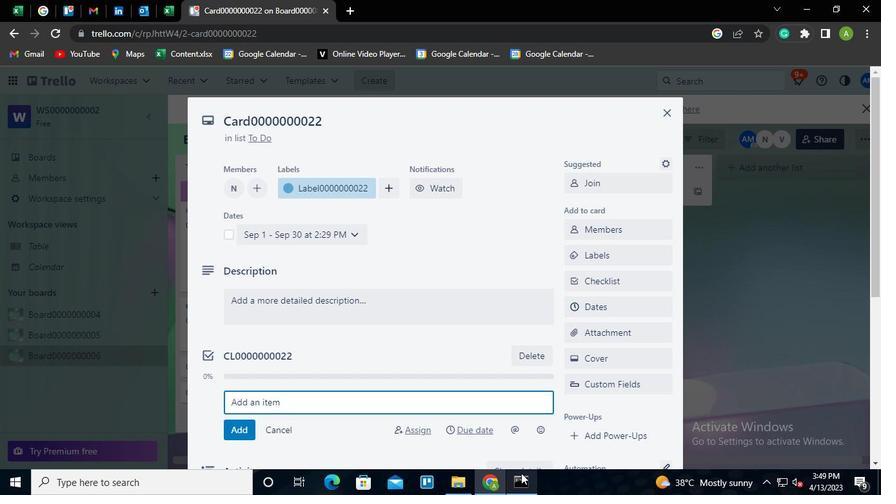 
Action: Mouse pressed left at (521, 477)
Screenshot: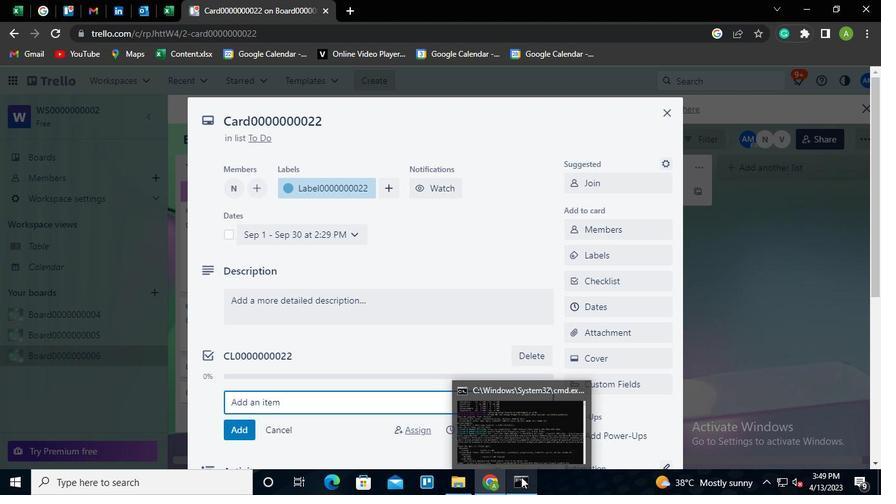 
Action: Mouse moved to (671, 61)
Screenshot: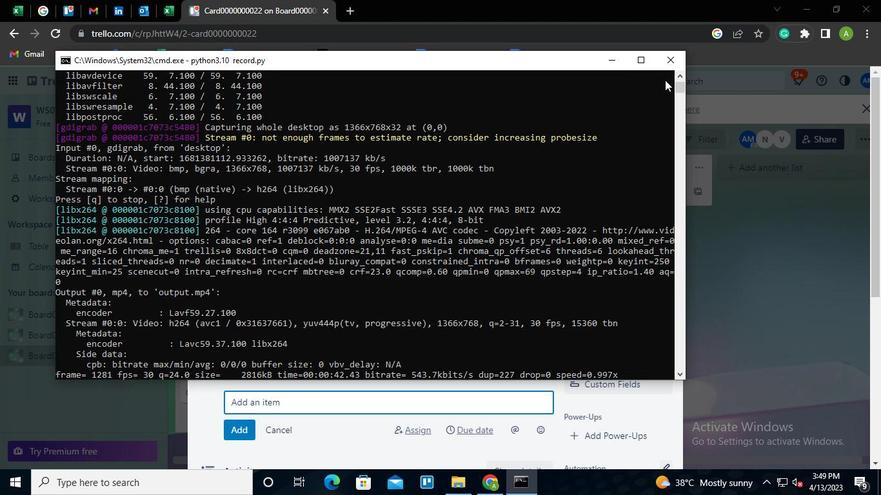 
Action: Mouse pressed left at (671, 61)
Screenshot: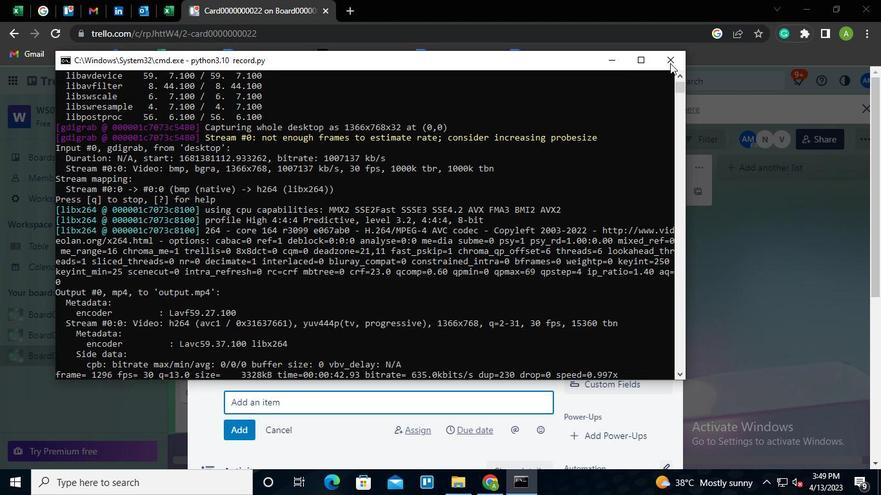 
